 Task: Find a guest house in Tianpeng, China, for 2 guests from 8th to 16th June, with 1 bedroom, 1 bed, 1 bathroom, and a price range of ₹820 to ₹3800.
Action: Mouse moved to (367, 79)
Screenshot: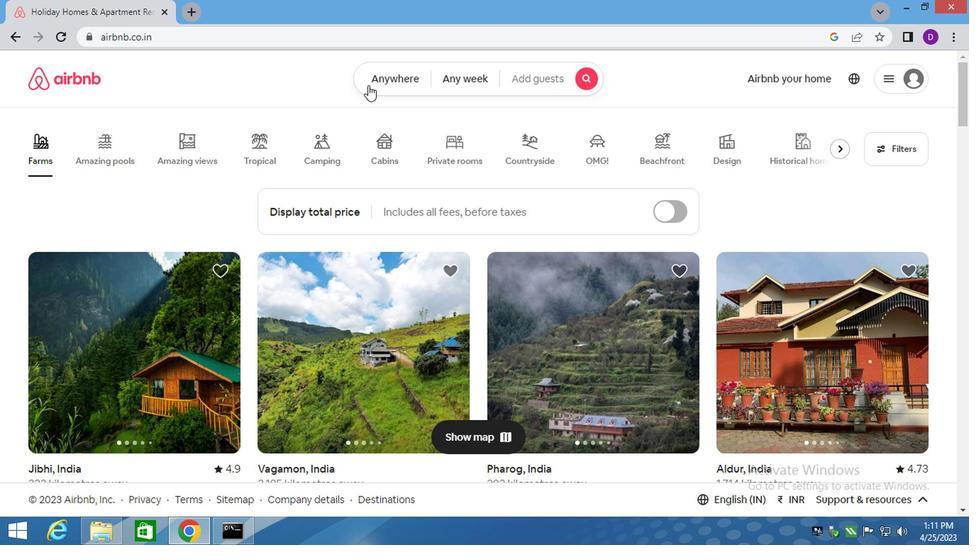 
Action: Mouse pressed left at (367, 79)
Screenshot: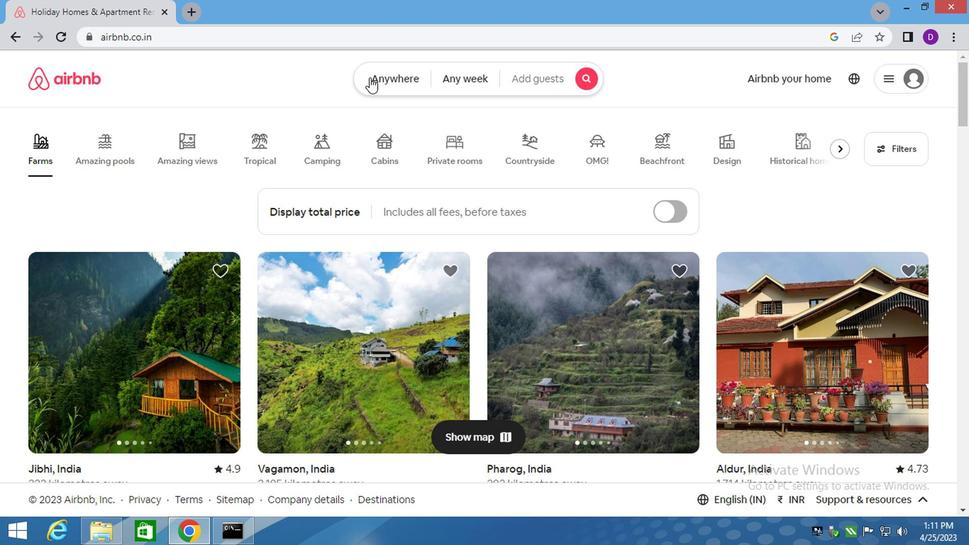 
Action: Mouse moved to (221, 137)
Screenshot: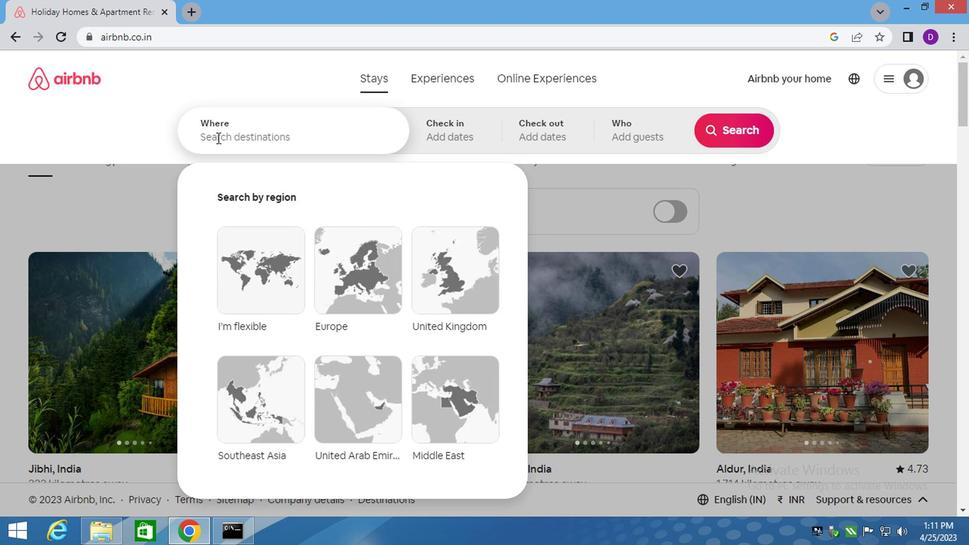 
Action: Mouse pressed left at (221, 137)
Screenshot: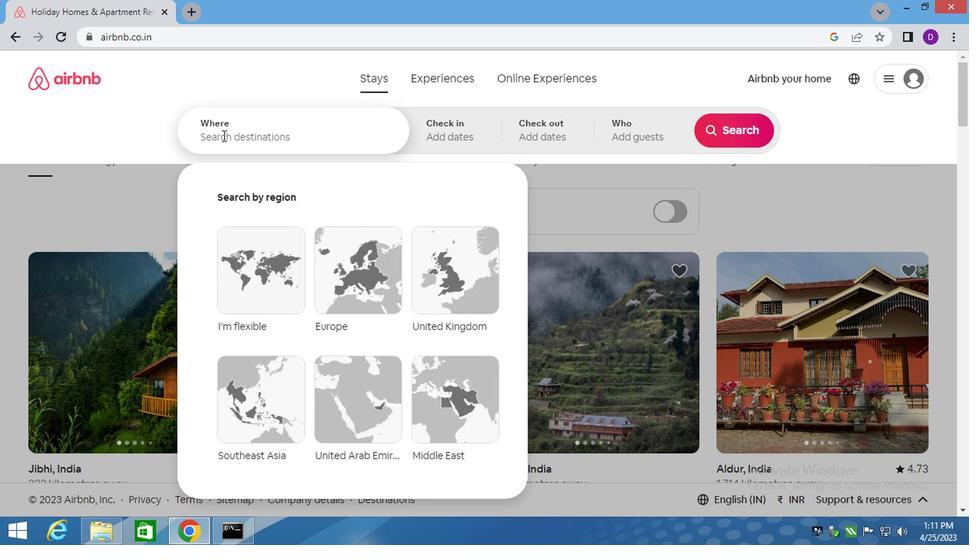 
Action: Mouse moved to (221, 137)
Screenshot: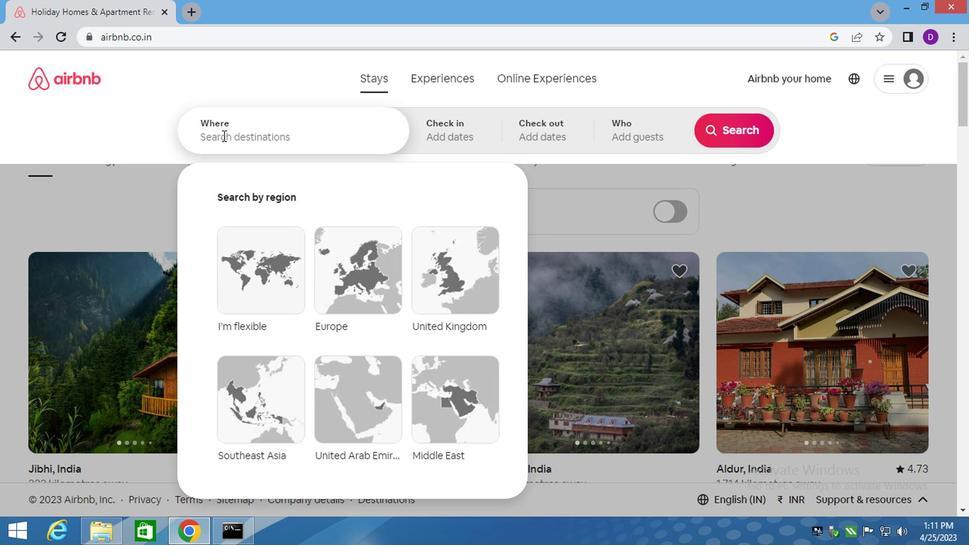 
Action: Key pressed <Key.shift>TIANPENG,<Key.space><Key.shift><Key.shift>CHINA<Key.enter>
Screenshot: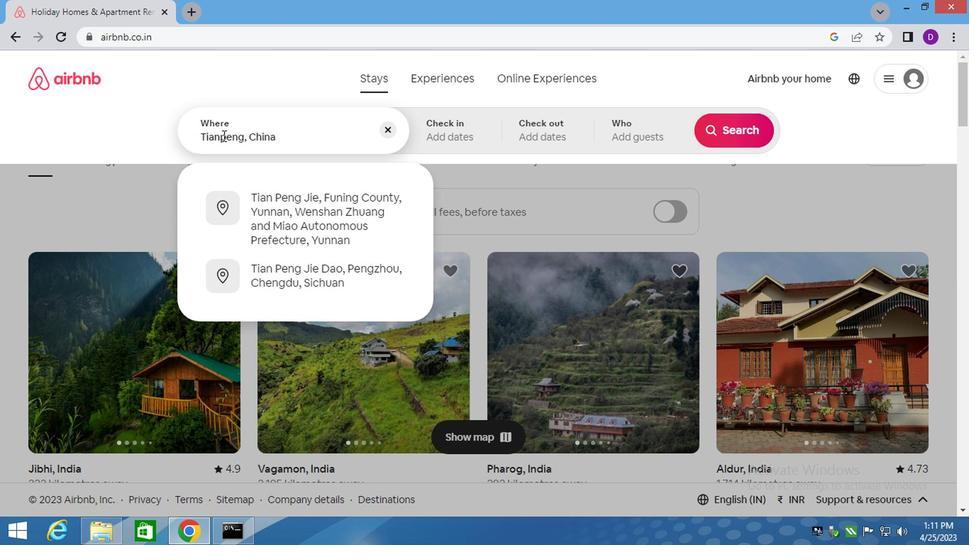
Action: Mouse moved to (716, 247)
Screenshot: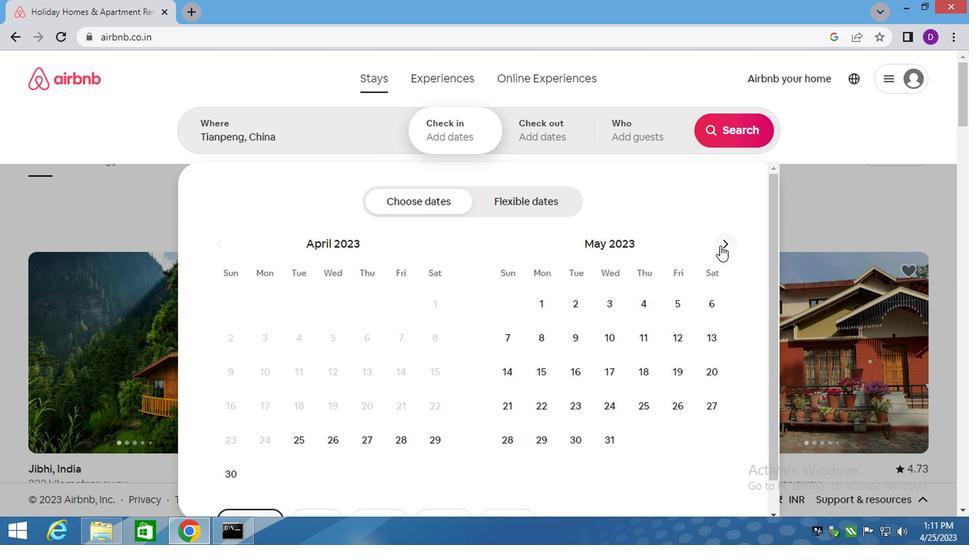 
Action: Mouse pressed left at (716, 247)
Screenshot: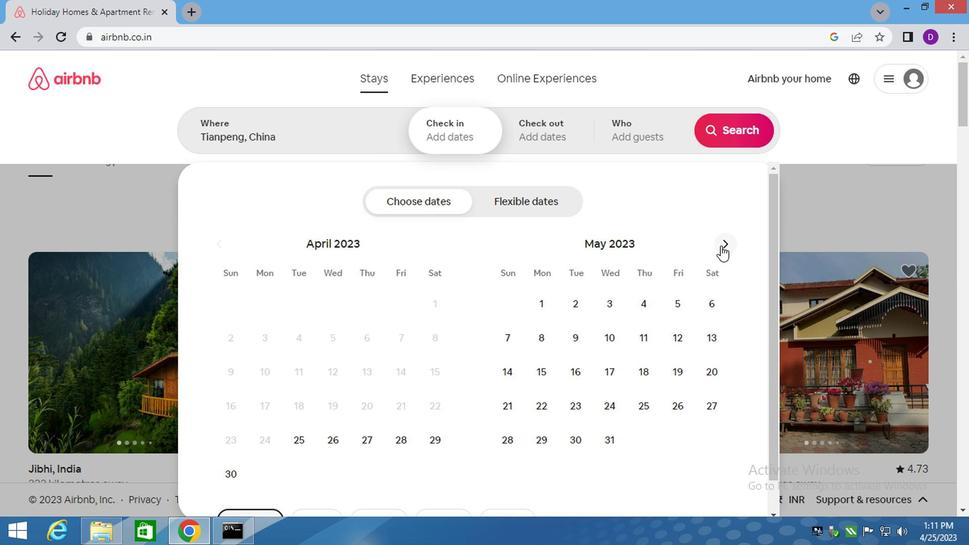 
Action: Mouse moved to (642, 341)
Screenshot: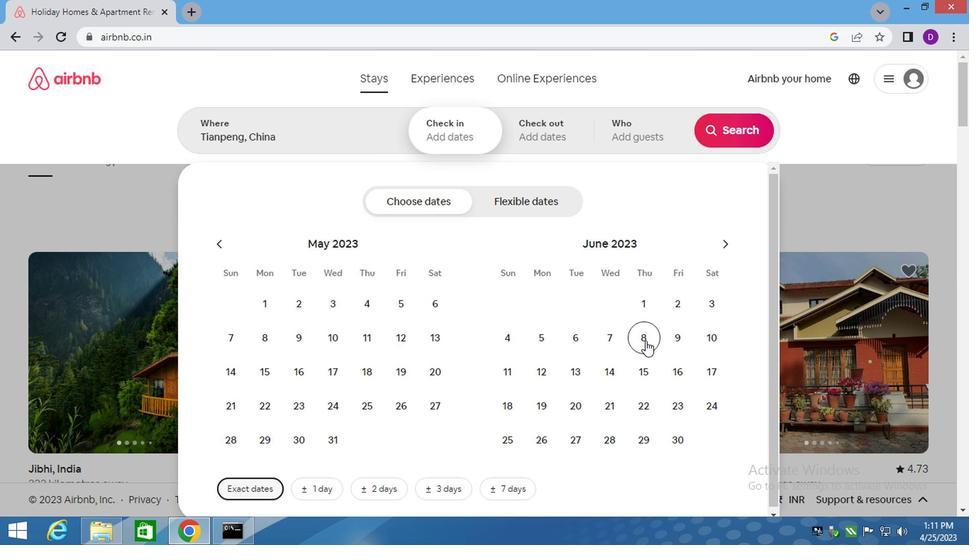 
Action: Mouse pressed left at (642, 341)
Screenshot: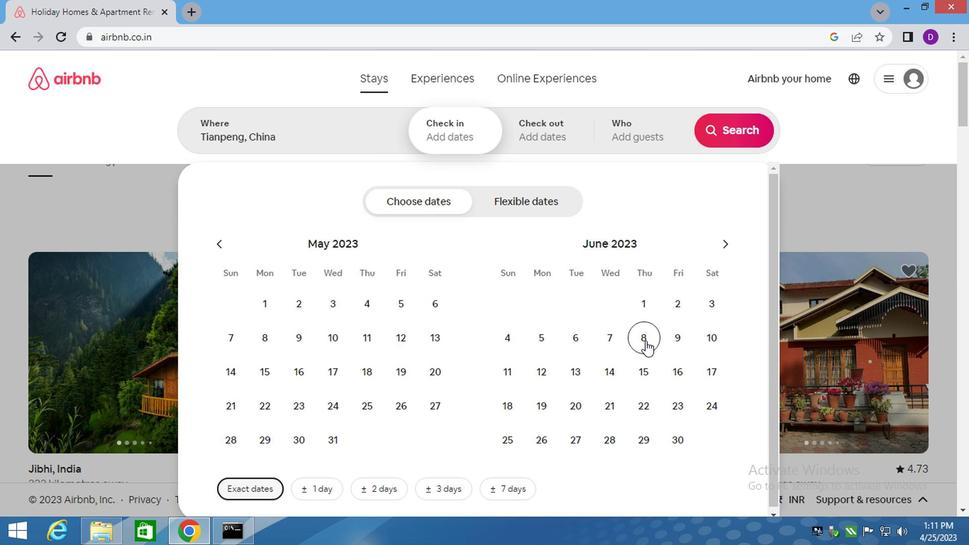 
Action: Mouse moved to (702, 371)
Screenshot: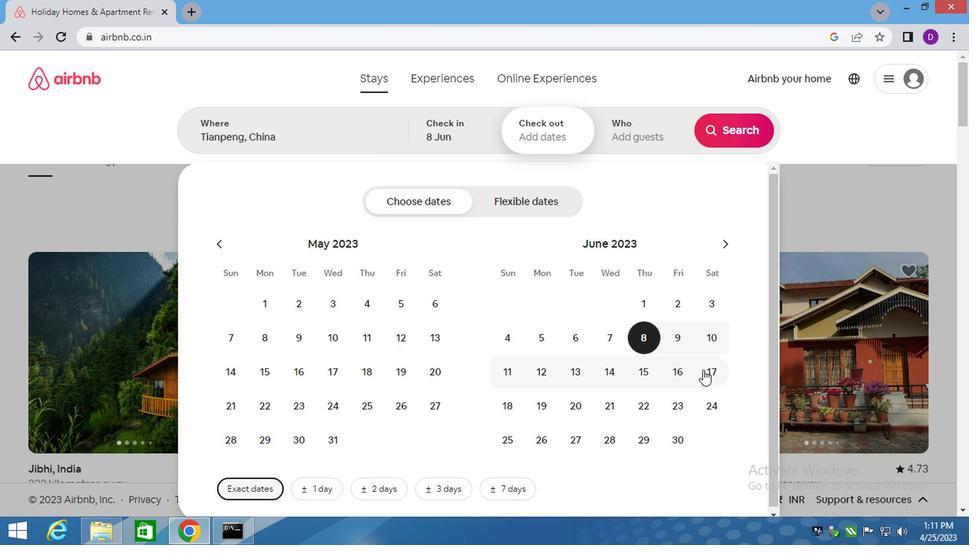 
Action: Mouse pressed left at (702, 371)
Screenshot: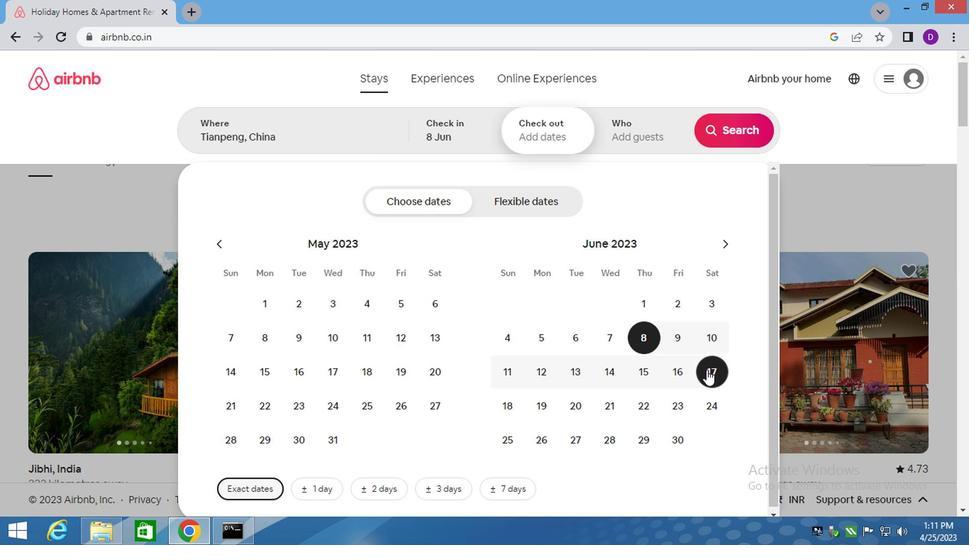 
Action: Mouse moved to (674, 376)
Screenshot: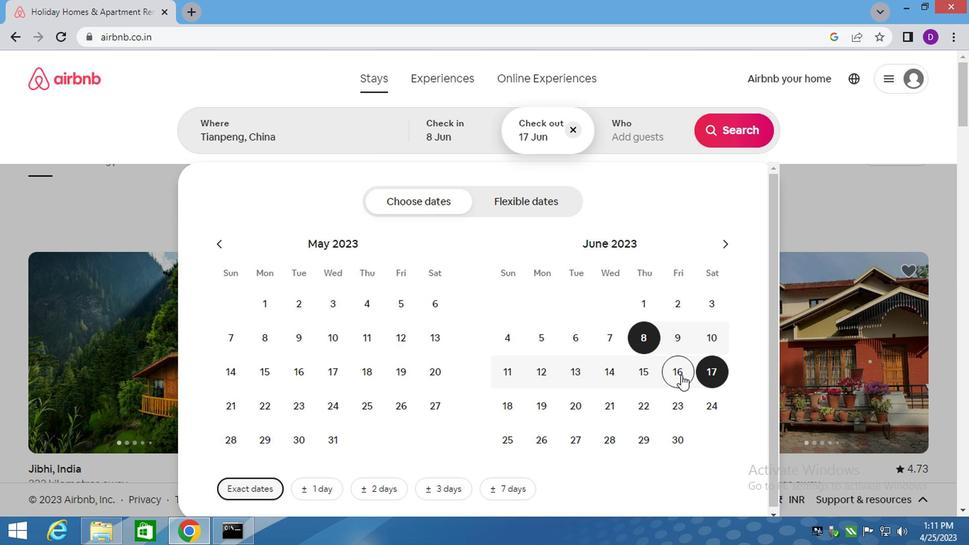 
Action: Mouse pressed left at (674, 376)
Screenshot: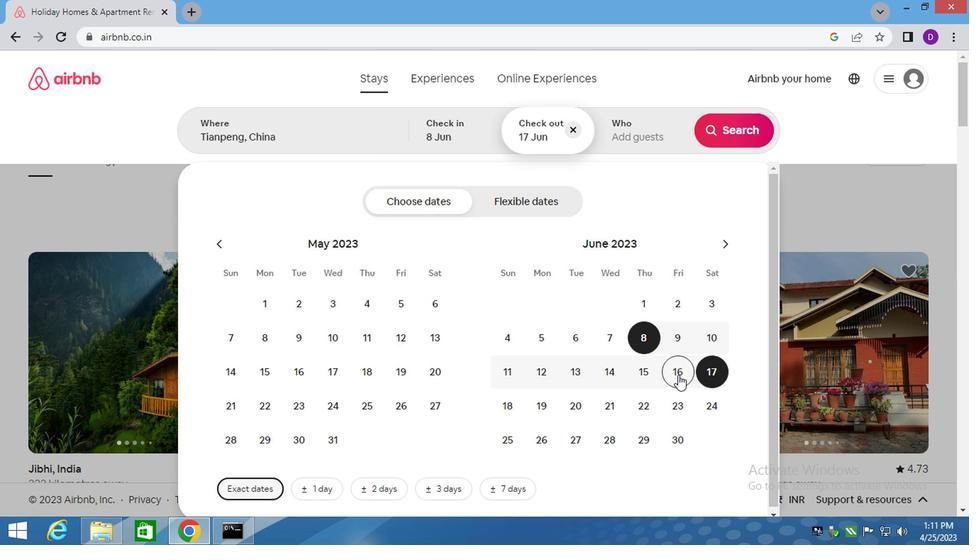 
Action: Mouse moved to (630, 135)
Screenshot: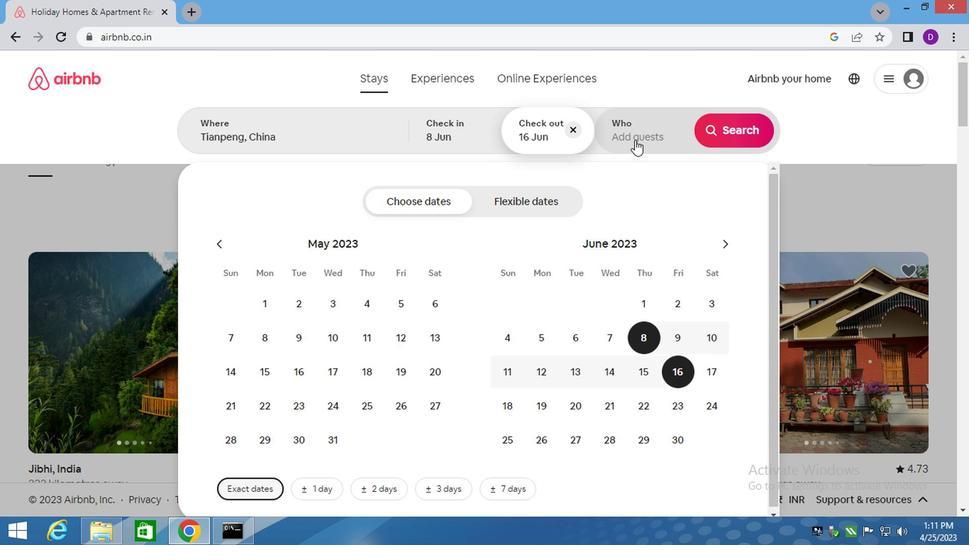 
Action: Mouse pressed left at (630, 135)
Screenshot: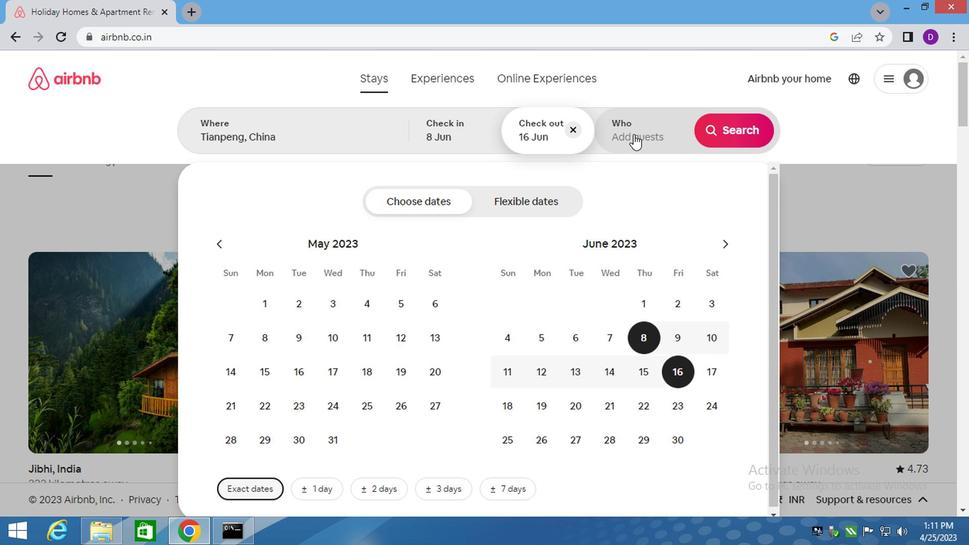
Action: Mouse moved to (735, 205)
Screenshot: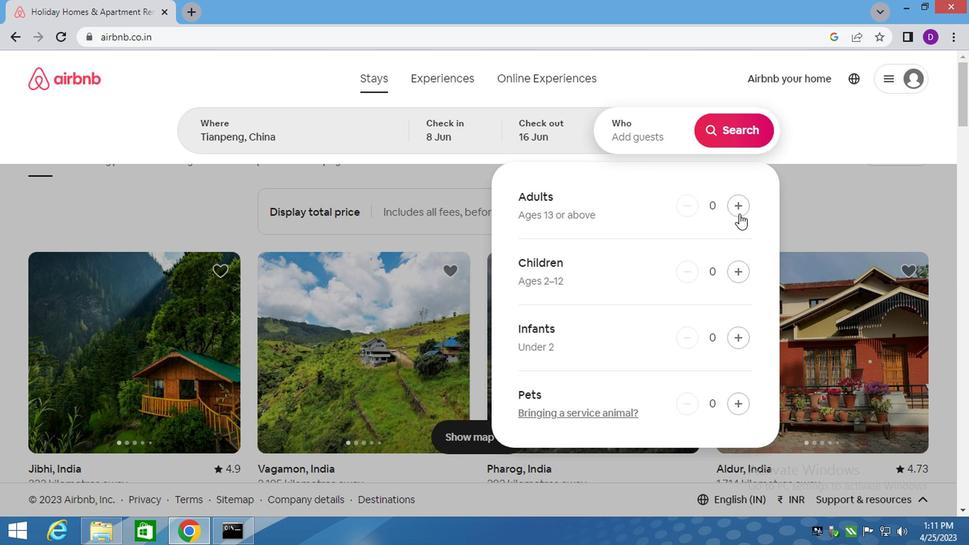 
Action: Mouse pressed left at (735, 205)
Screenshot: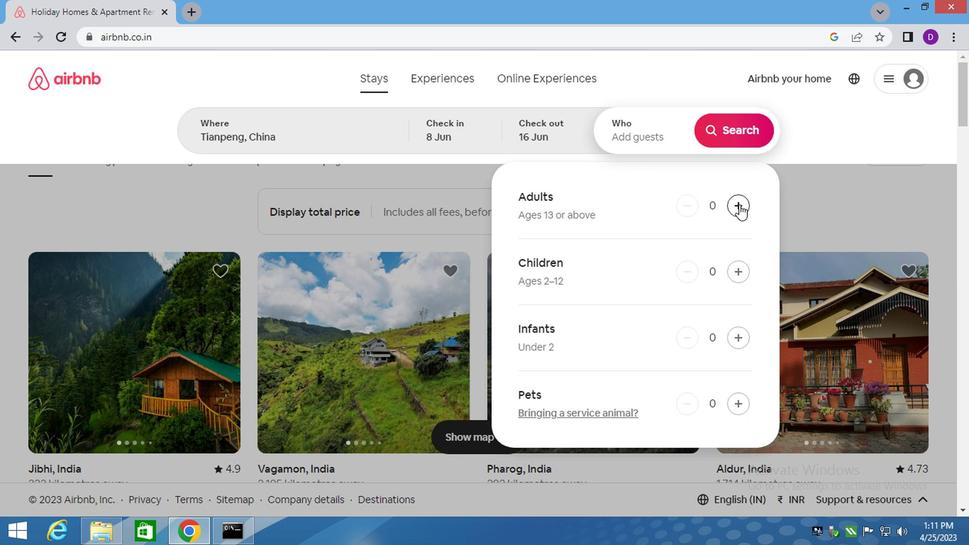 
Action: Mouse moved to (736, 205)
Screenshot: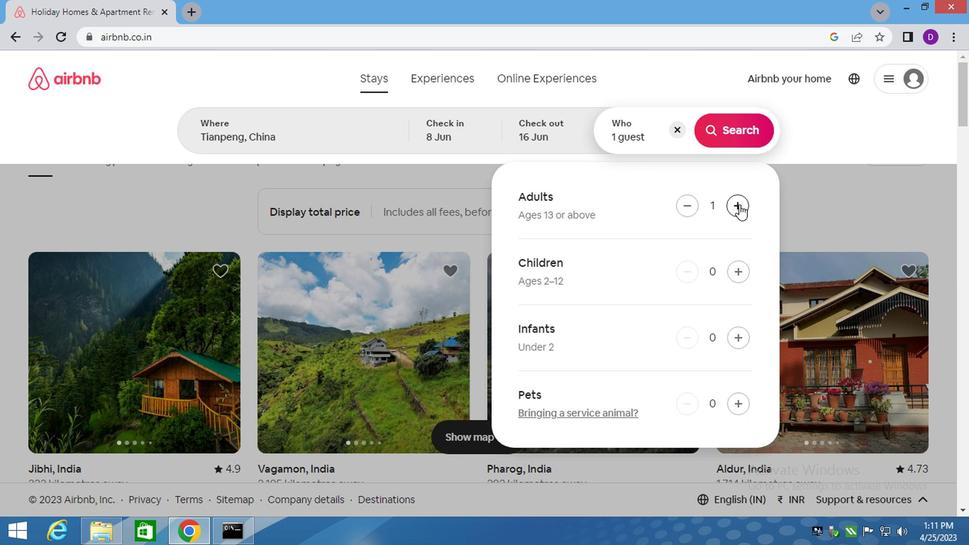 
Action: Mouse pressed left at (736, 205)
Screenshot: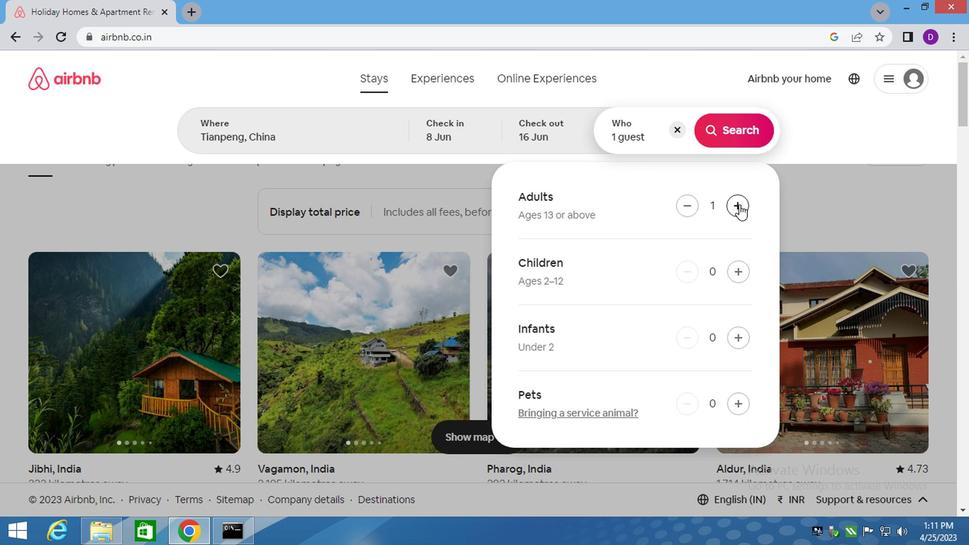 
Action: Mouse moved to (732, 126)
Screenshot: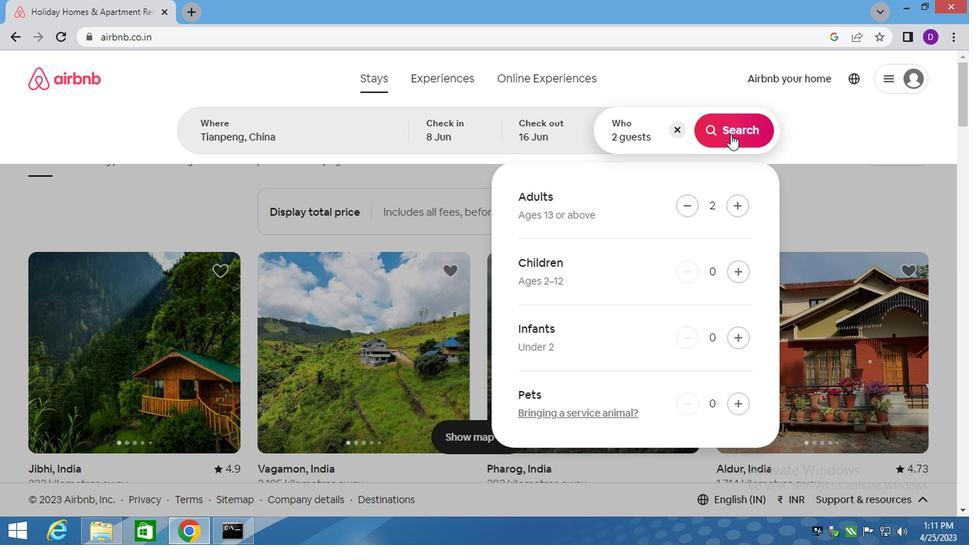 
Action: Mouse pressed left at (732, 126)
Screenshot: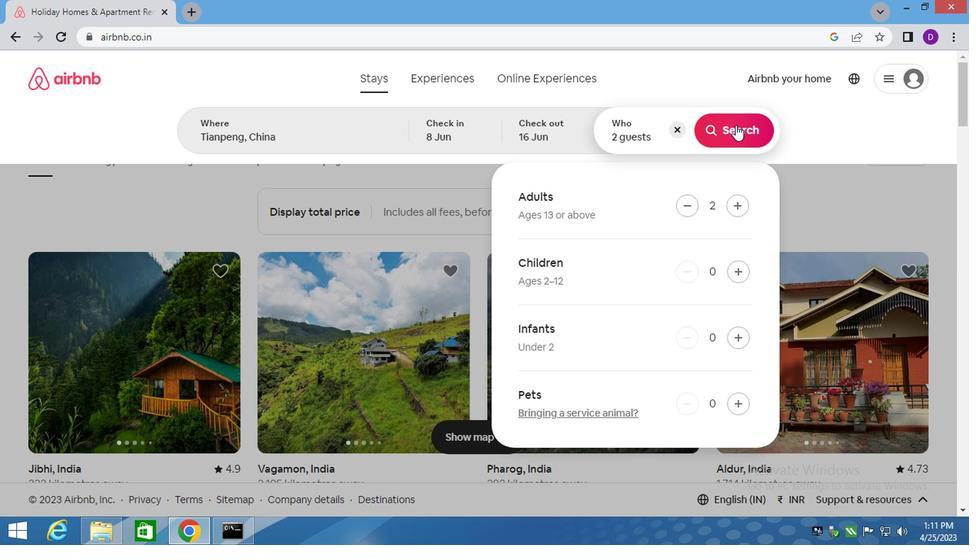
Action: Mouse moved to (880, 138)
Screenshot: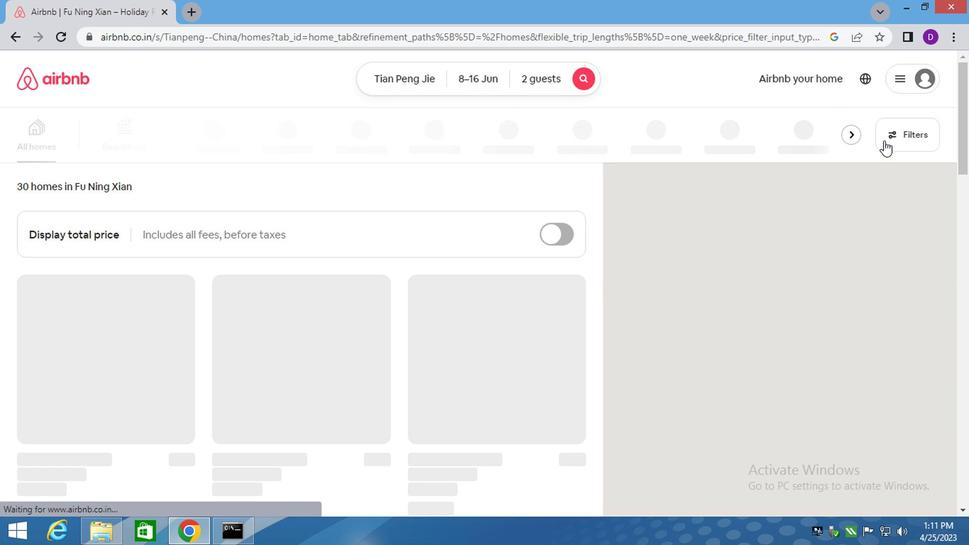 
Action: Mouse pressed left at (880, 138)
Screenshot: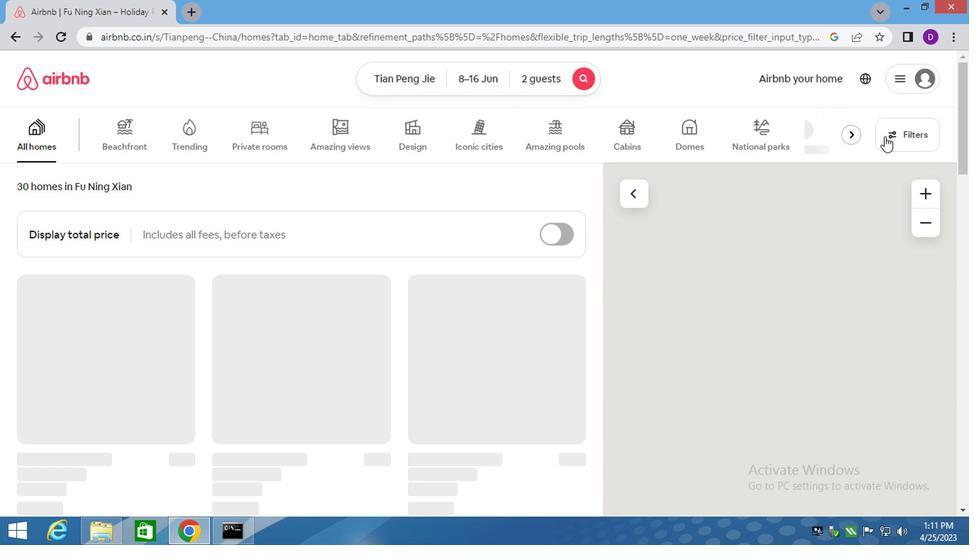 
Action: Mouse moved to (292, 320)
Screenshot: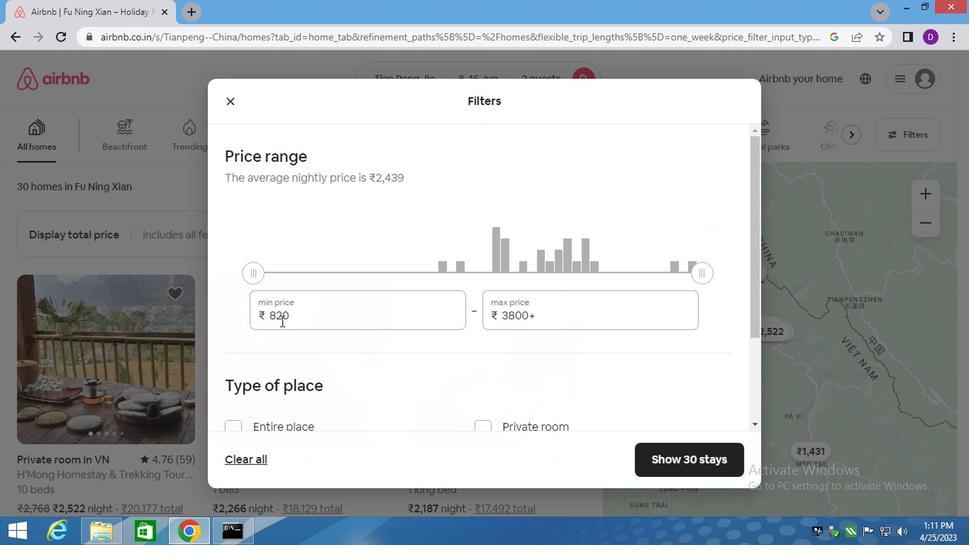 
Action: Mouse pressed left at (292, 320)
Screenshot: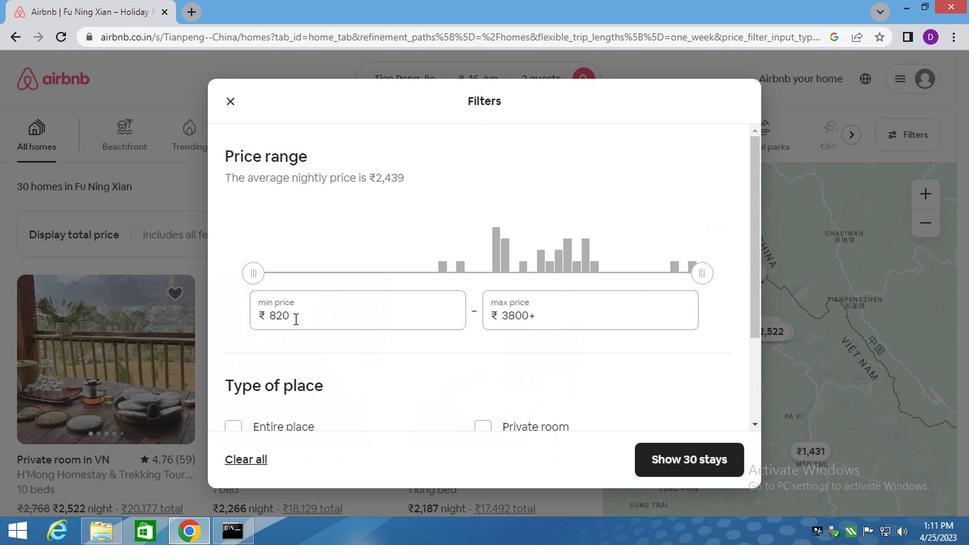 
Action: Mouse pressed left at (292, 320)
Screenshot: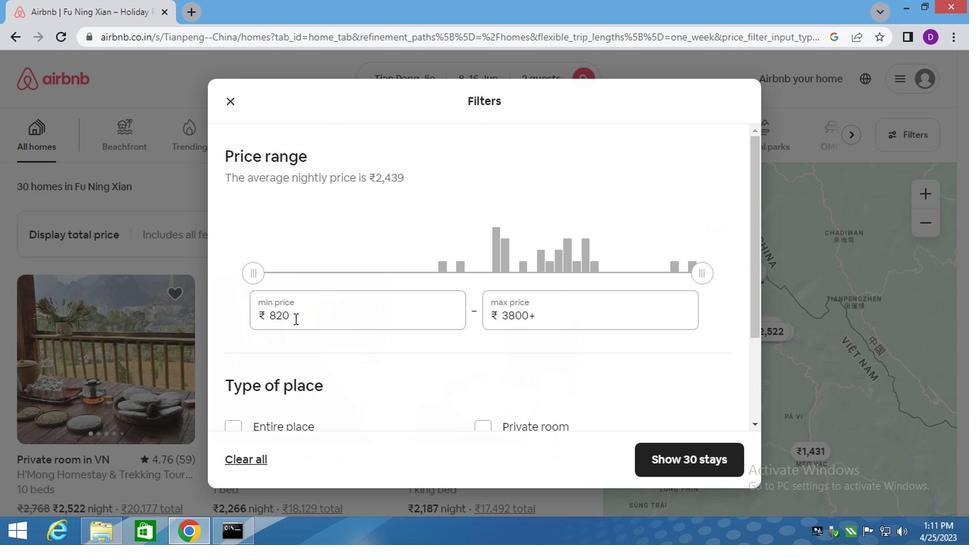 
Action: Mouse pressed left at (292, 320)
Screenshot: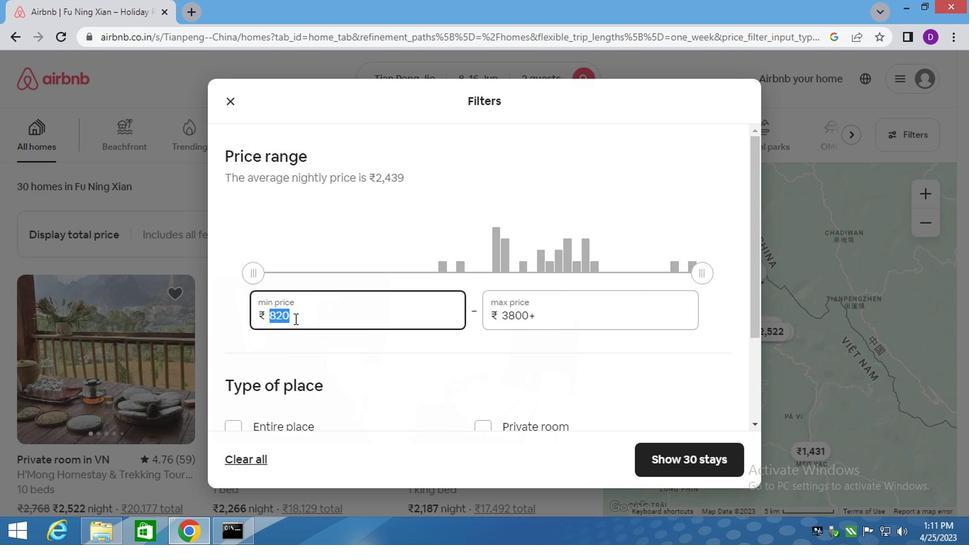 
Action: Mouse moved to (208, 298)
Screenshot: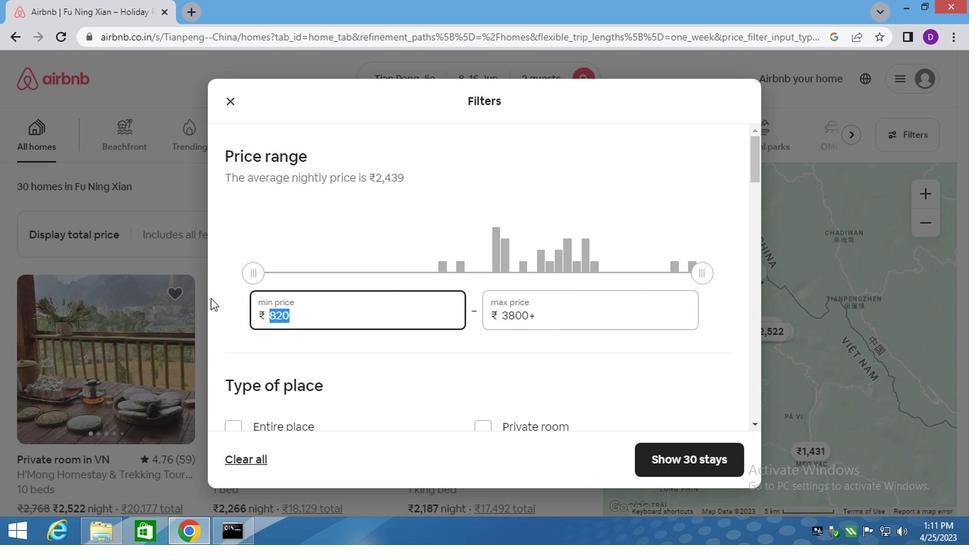 
Action: Key pressed 1000
Screenshot: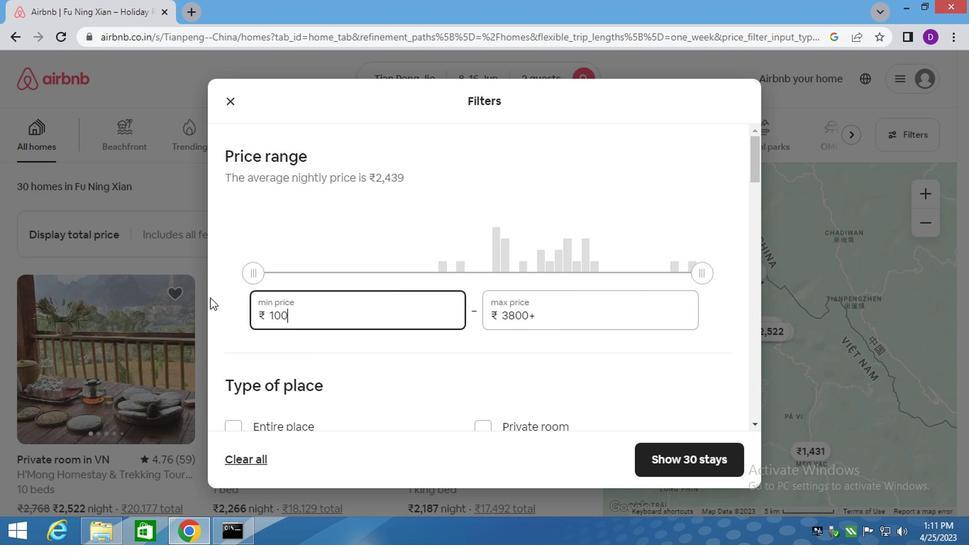 
Action: Mouse moved to (202, 297)
Screenshot: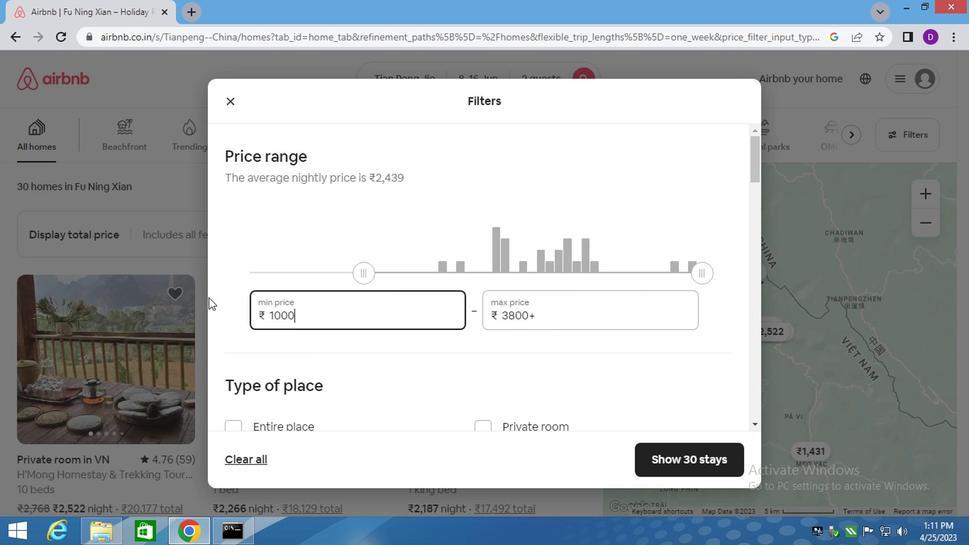 
Action: Key pressed 0<Key.tab>15000
Screenshot: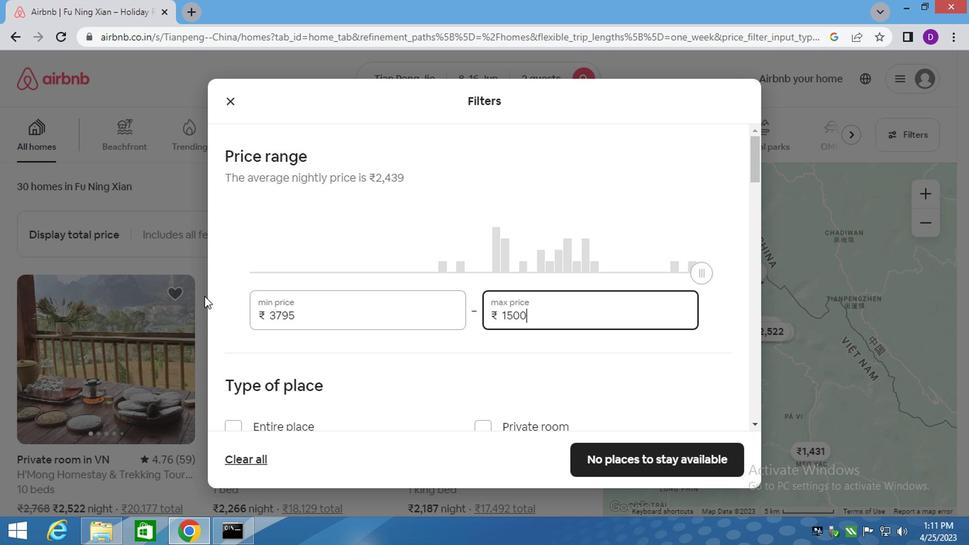 
Action: Mouse moved to (213, 313)
Screenshot: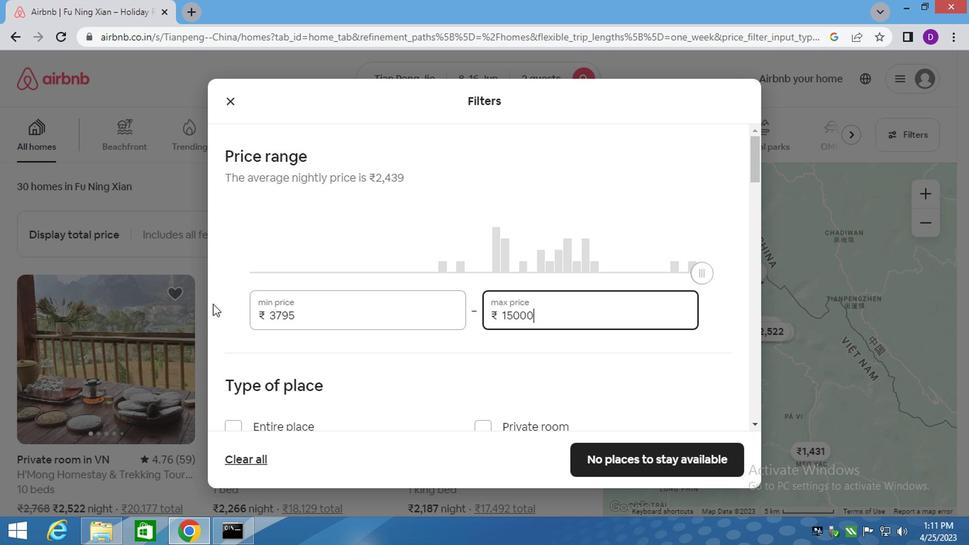 
Action: Mouse scrolled (213, 311) with delta (0, -1)
Screenshot: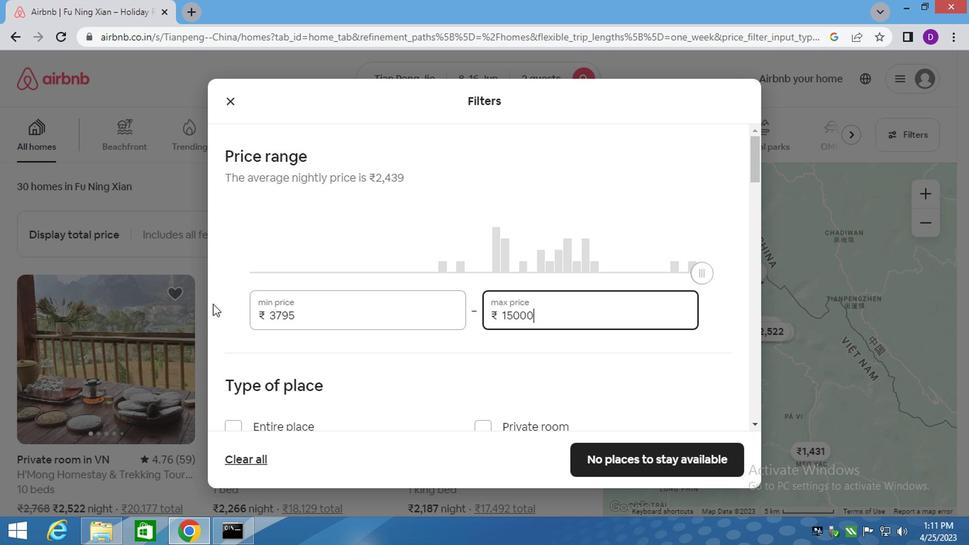 
Action: Mouse moved to (209, 320)
Screenshot: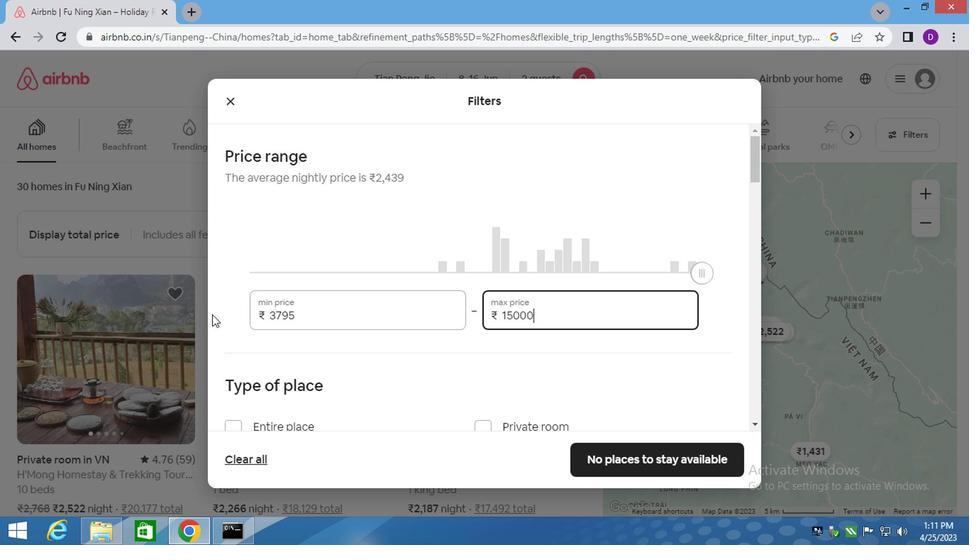 
Action: Mouse scrolled (209, 320) with delta (0, 0)
Screenshot: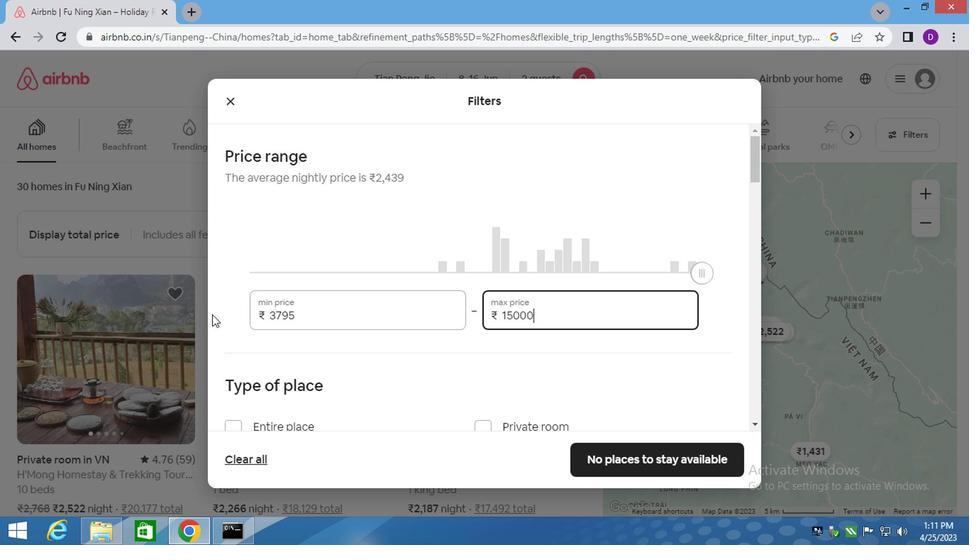 
Action: Mouse moved to (230, 293)
Screenshot: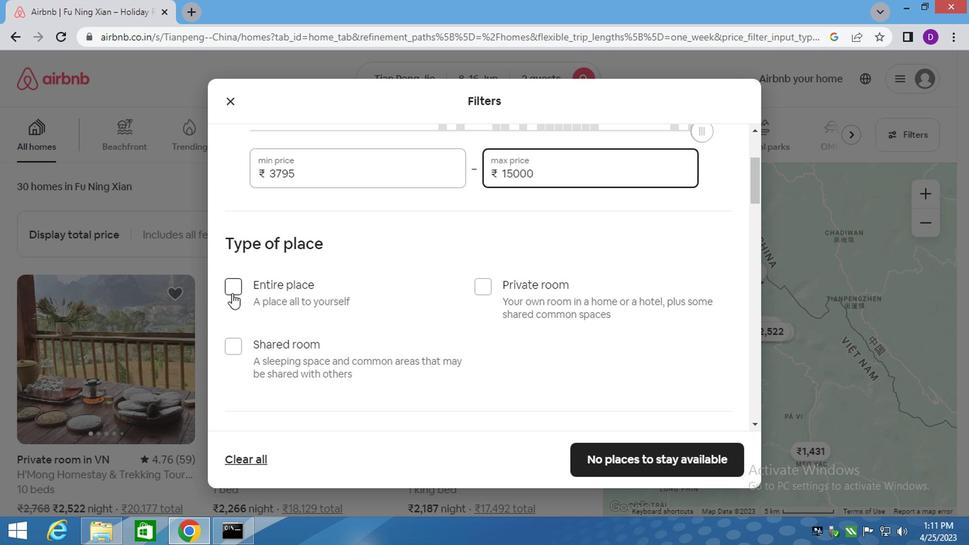 
Action: Mouse pressed left at (230, 293)
Screenshot: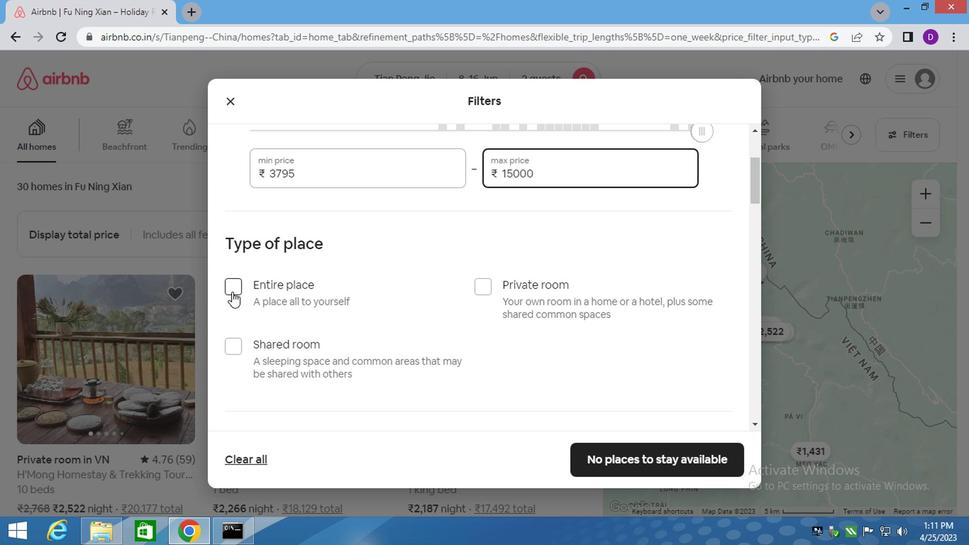 
Action: Mouse moved to (250, 303)
Screenshot: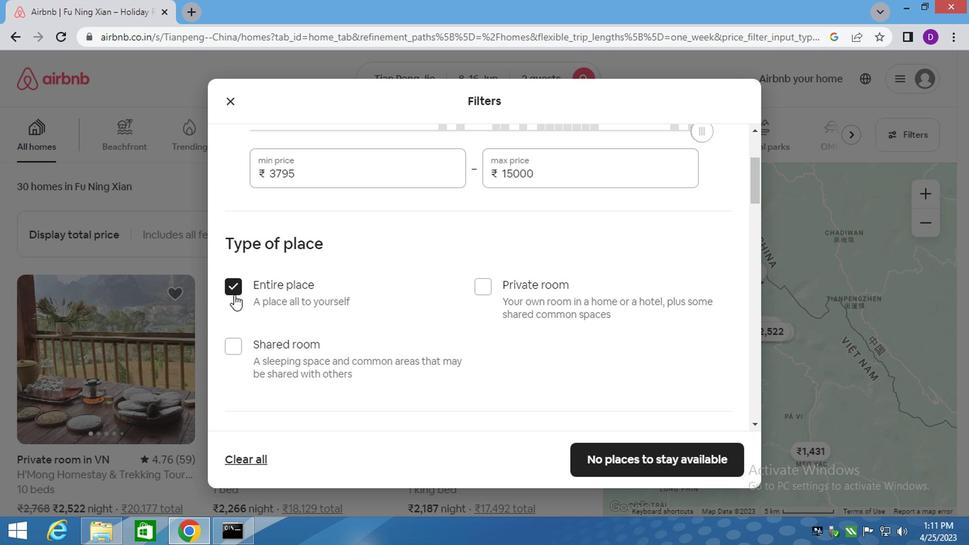 
Action: Mouse scrolled (250, 302) with delta (0, -1)
Screenshot: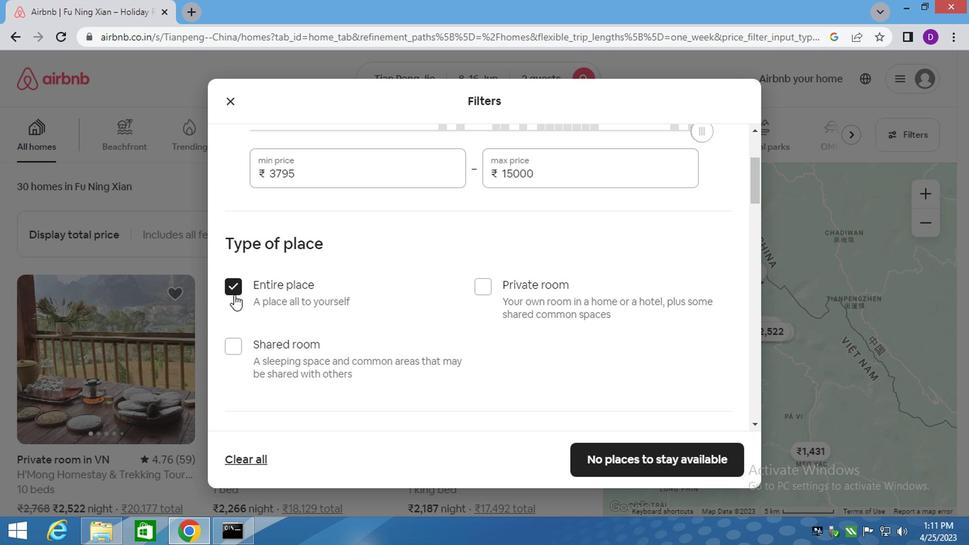 
Action: Mouse moved to (257, 307)
Screenshot: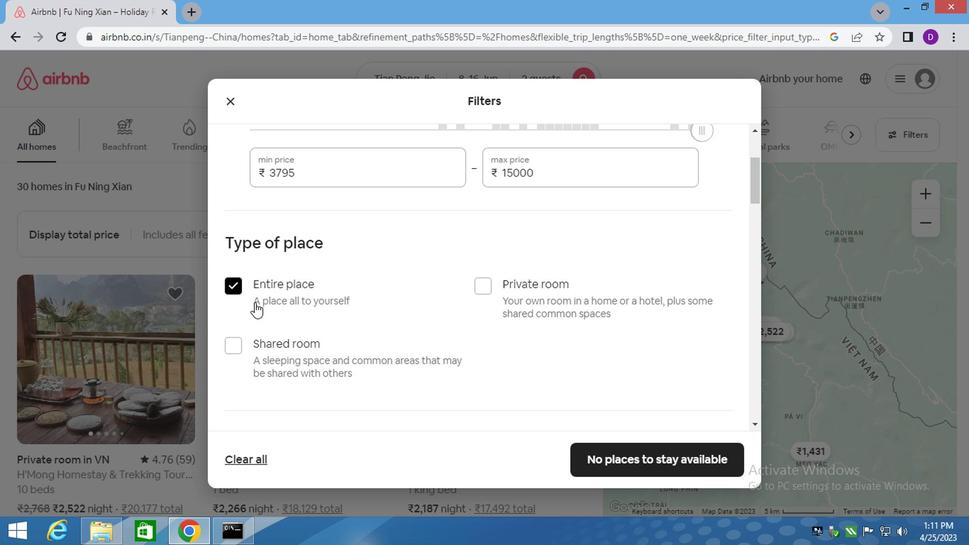 
Action: Mouse scrolled (257, 306) with delta (0, -1)
Screenshot: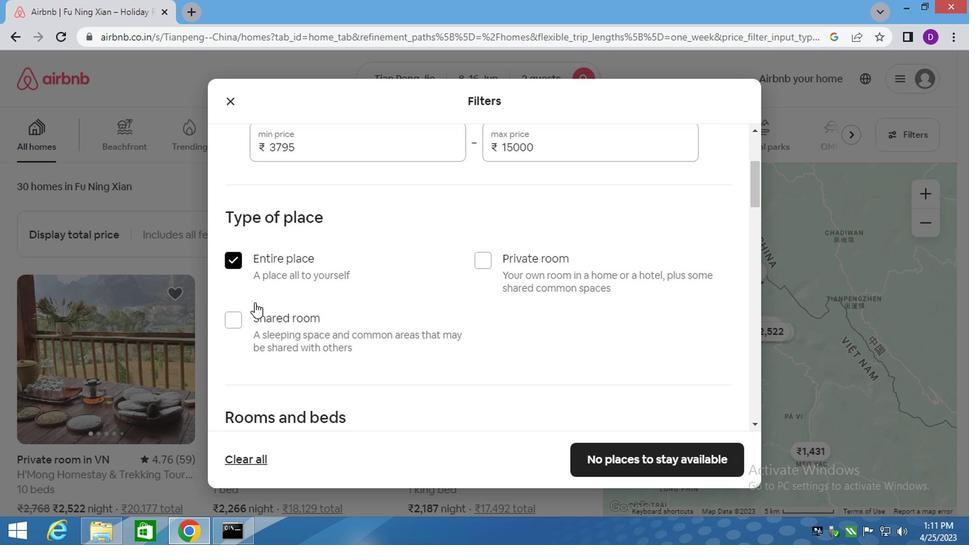 
Action: Mouse moved to (261, 308)
Screenshot: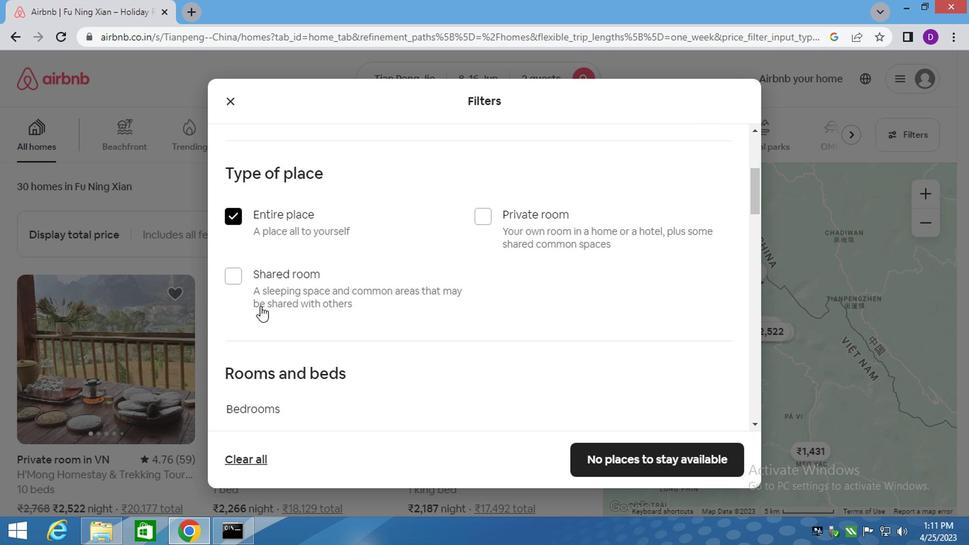 
Action: Mouse scrolled (261, 307) with delta (0, -1)
Screenshot: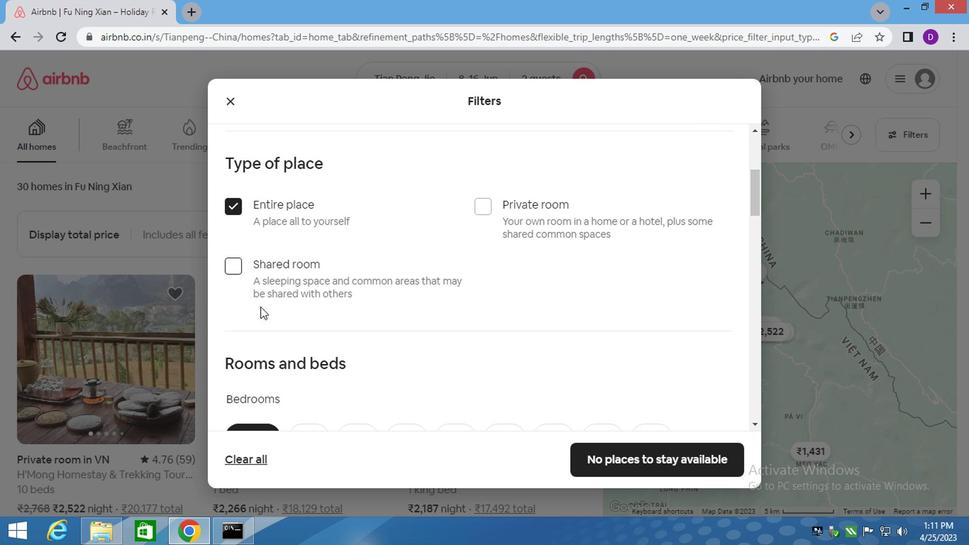 
Action: Mouse moved to (265, 315)
Screenshot: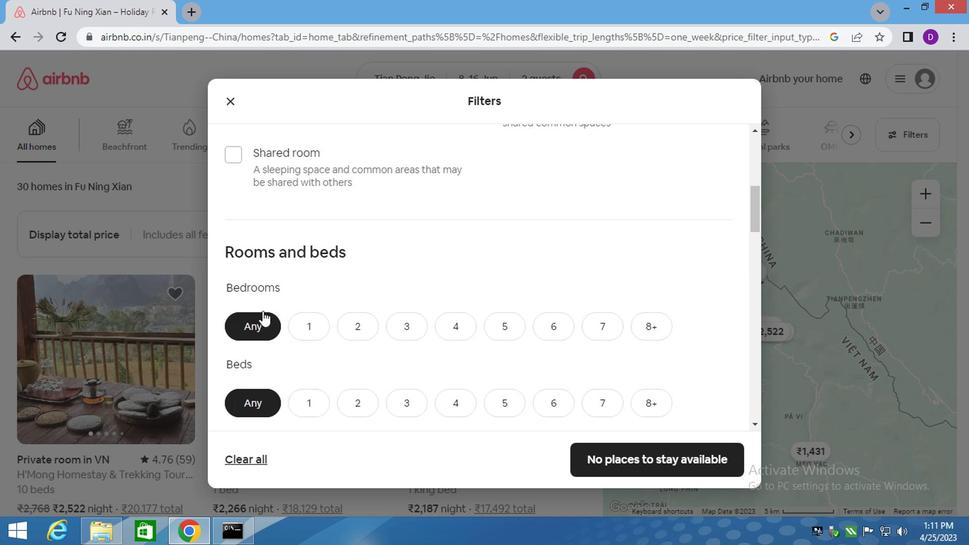 
Action: Mouse scrolled (265, 314) with delta (0, 0)
Screenshot: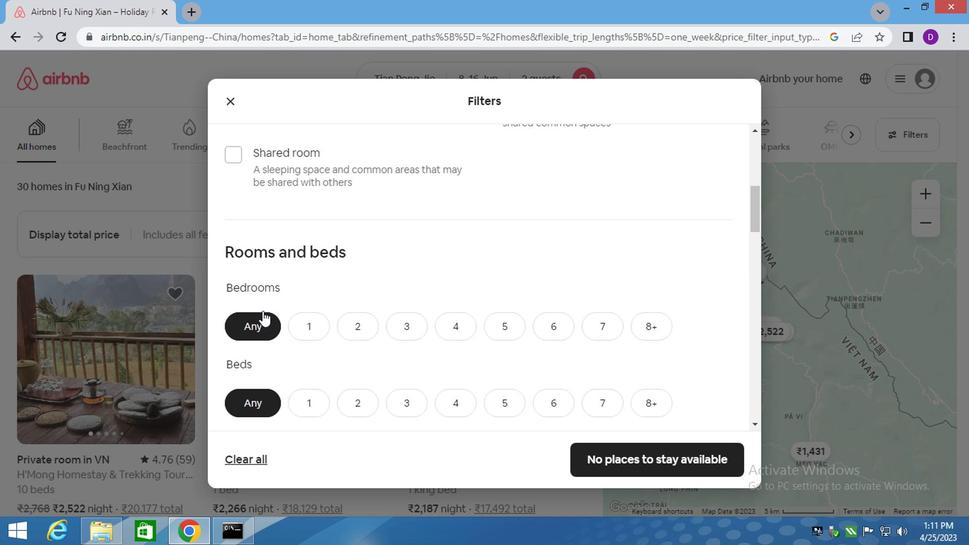 
Action: Mouse moved to (307, 240)
Screenshot: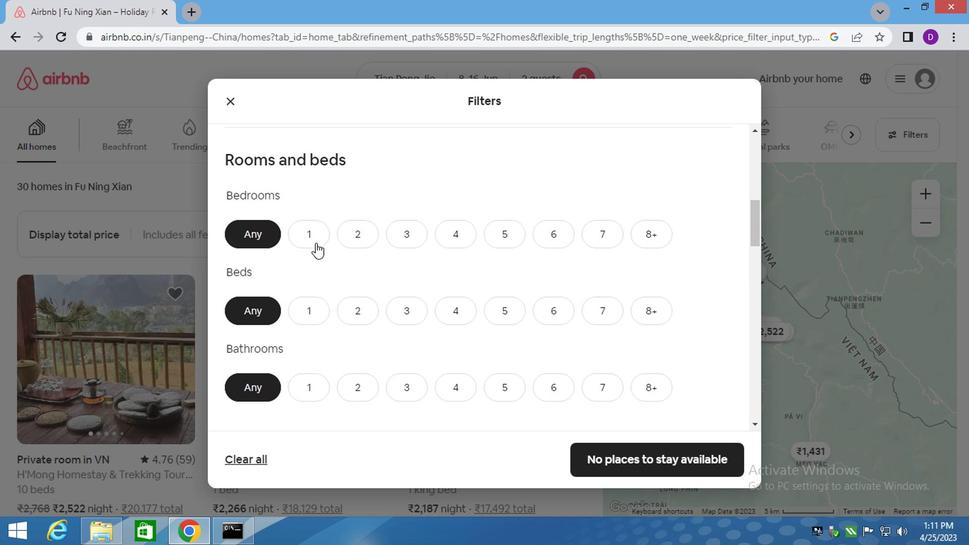
Action: Mouse pressed left at (307, 240)
Screenshot: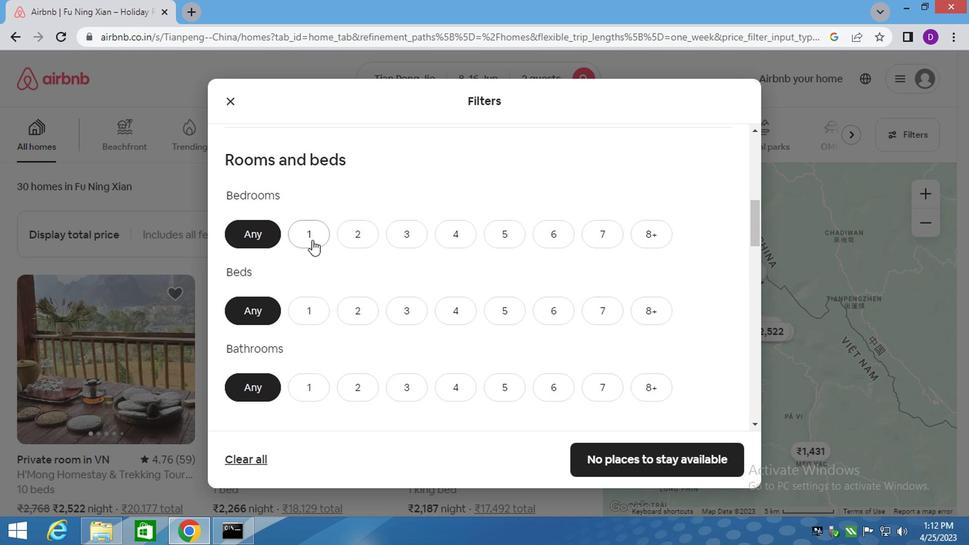 
Action: Mouse moved to (301, 309)
Screenshot: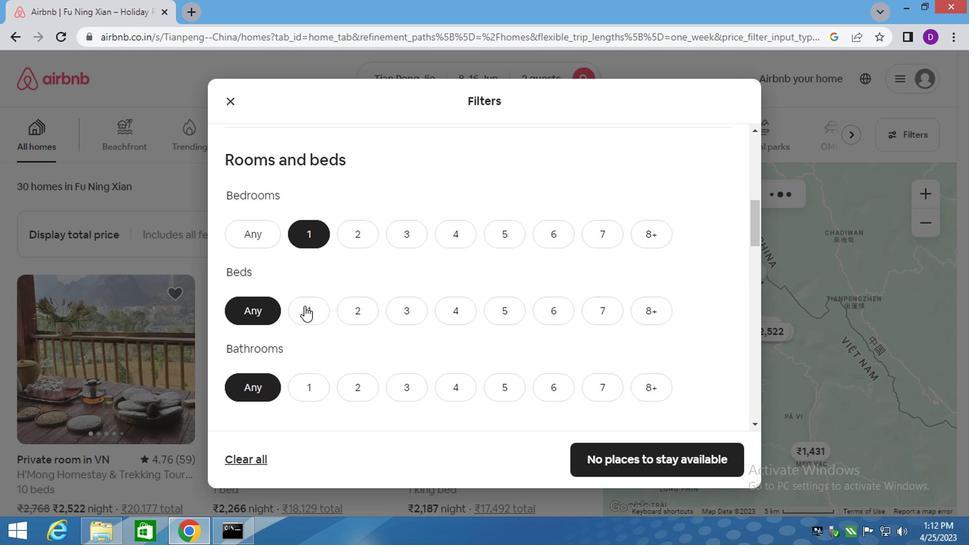 
Action: Mouse pressed left at (301, 309)
Screenshot: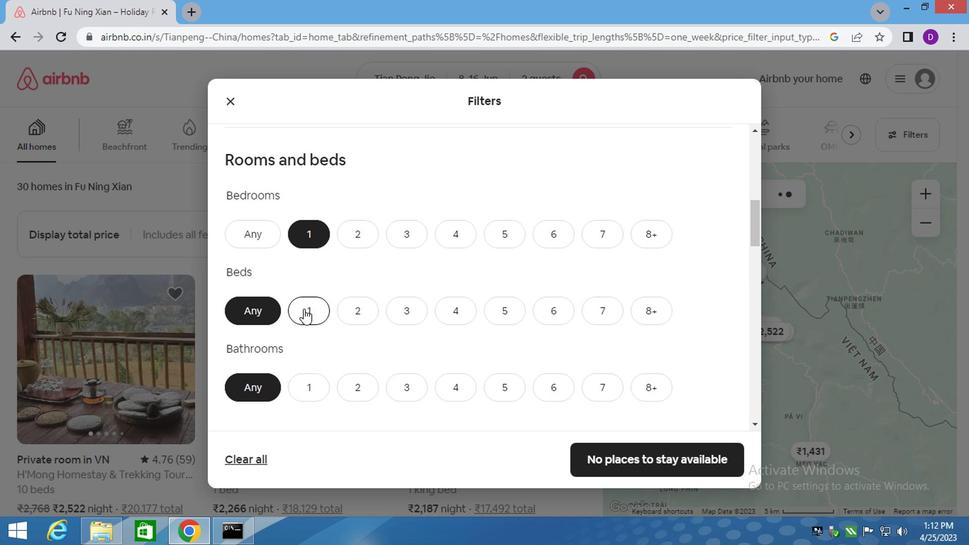 
Action: Mouse moved to (305, 394)
Screenshot: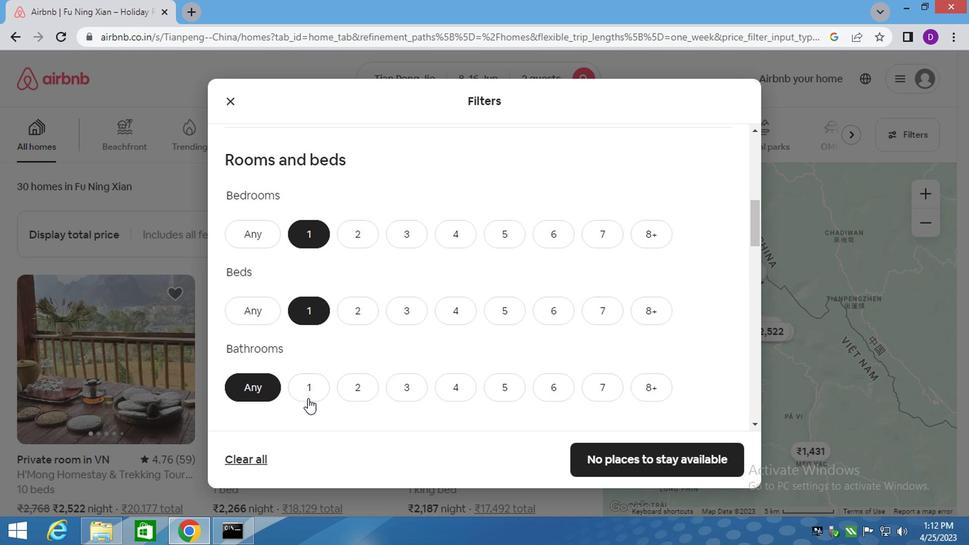
Action: Mouse pressed left at (305, 394)
Screenshot: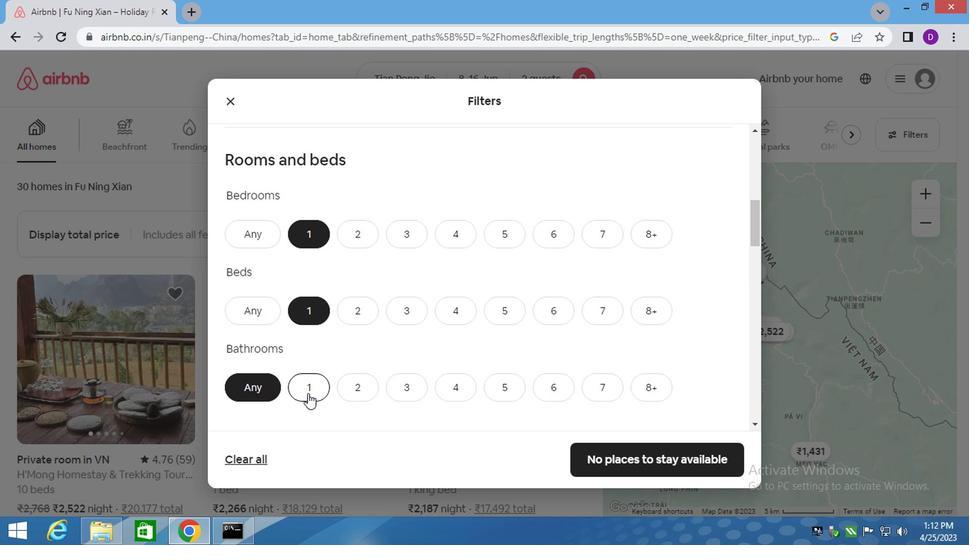 
Action: Mouse moved to (335, 402)
Screenshot: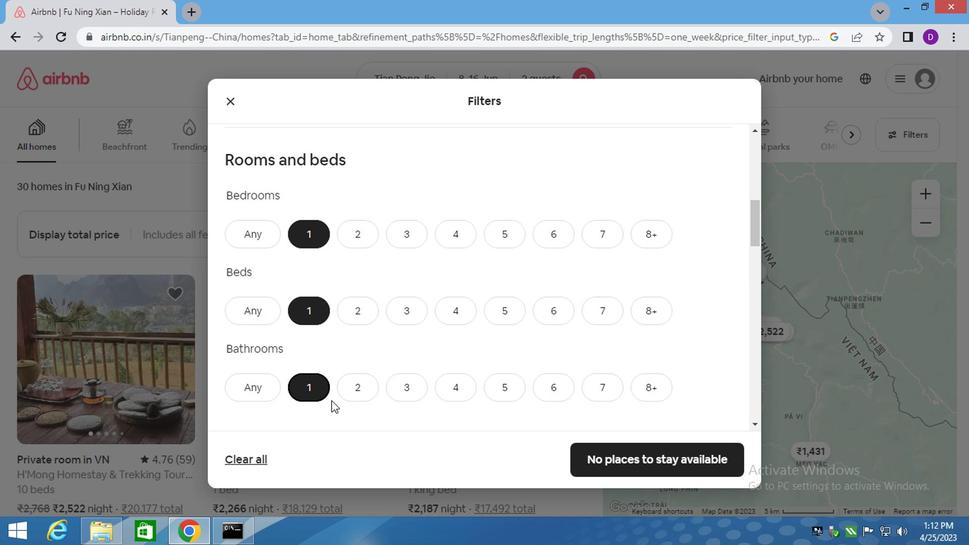 
Action: Mouse scrolled (335, 401) with delta (0, -1)
Screenshot: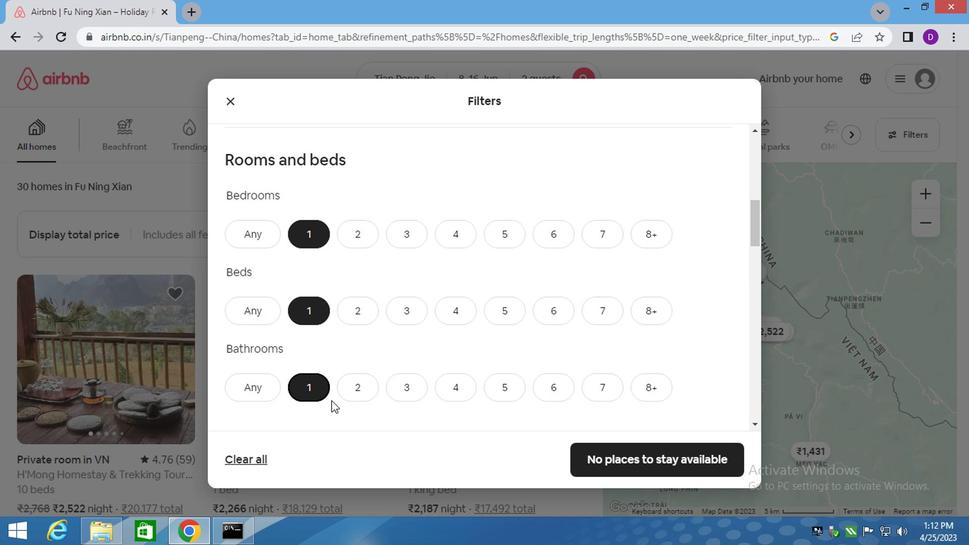 
Action: Mouse moved to (345, 403)
Screenshot: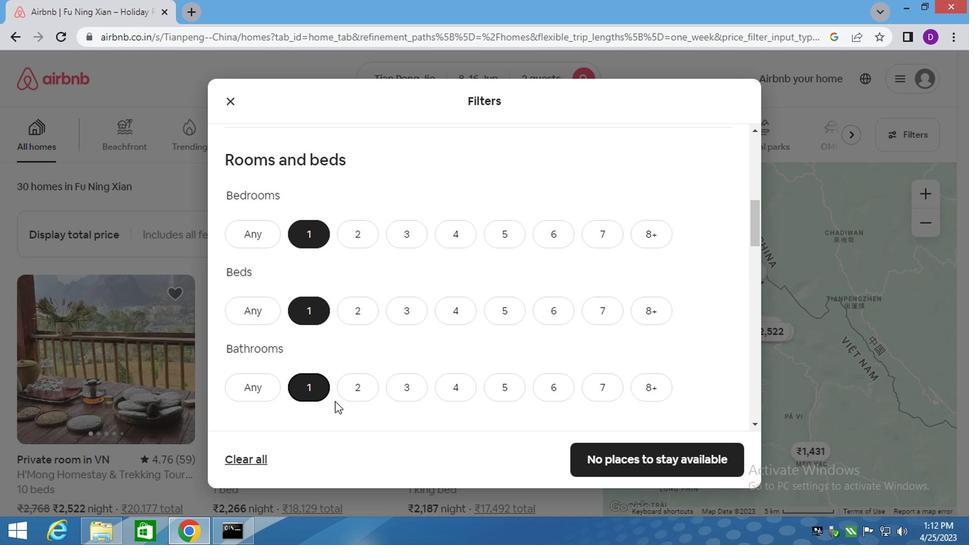 
Action: Mouse scrolled (345, 402) with delta (0, 0)
Screenshot: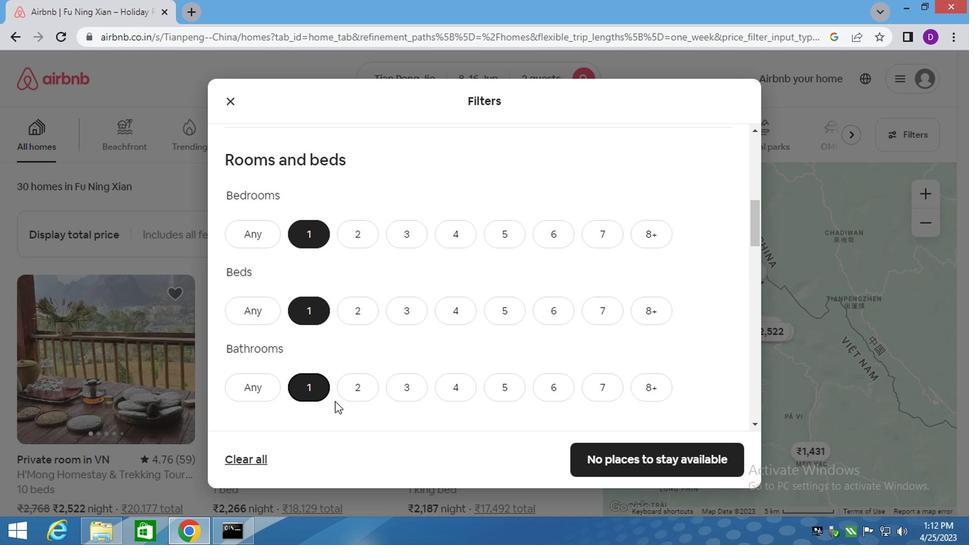 
Action: Mouse moved to (370, 365)
Screenshot: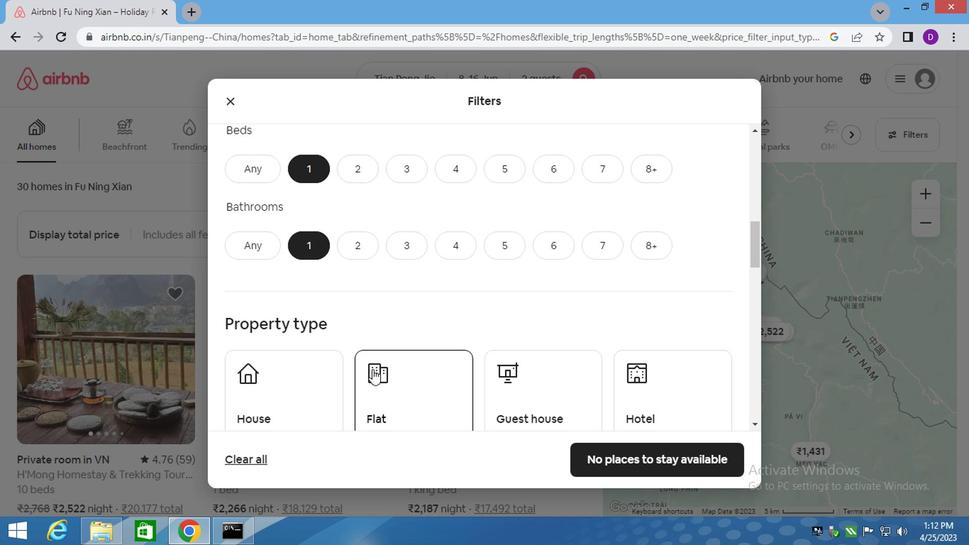 
Action: Mouse scrolled (370, 364) with delta (0, -1)
Screenshot: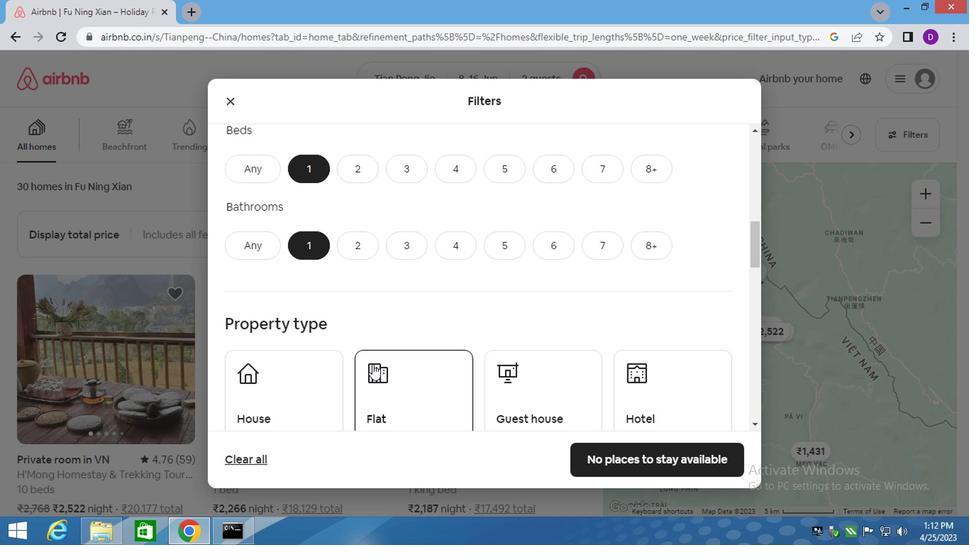 
Action: Mouse moved to (289, 334)
Screenshot: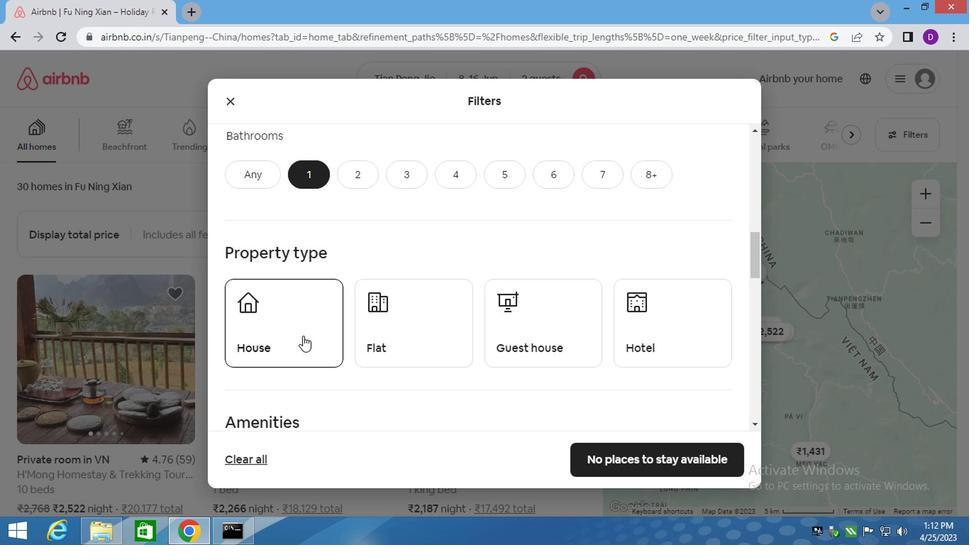 
Action: Mouse pressed left at (289, 334)
Screenshot: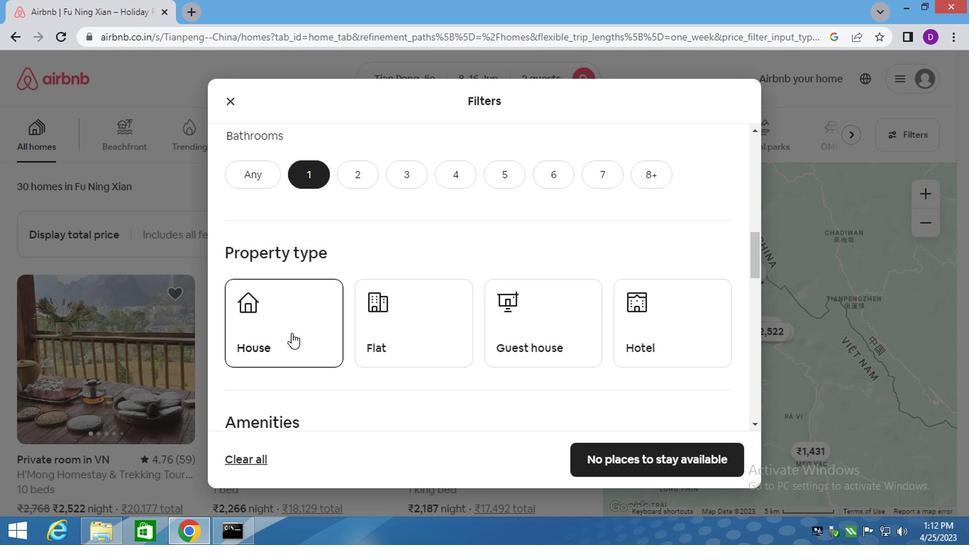 
Action: Mouse moved to (407, 337)
Screenshot: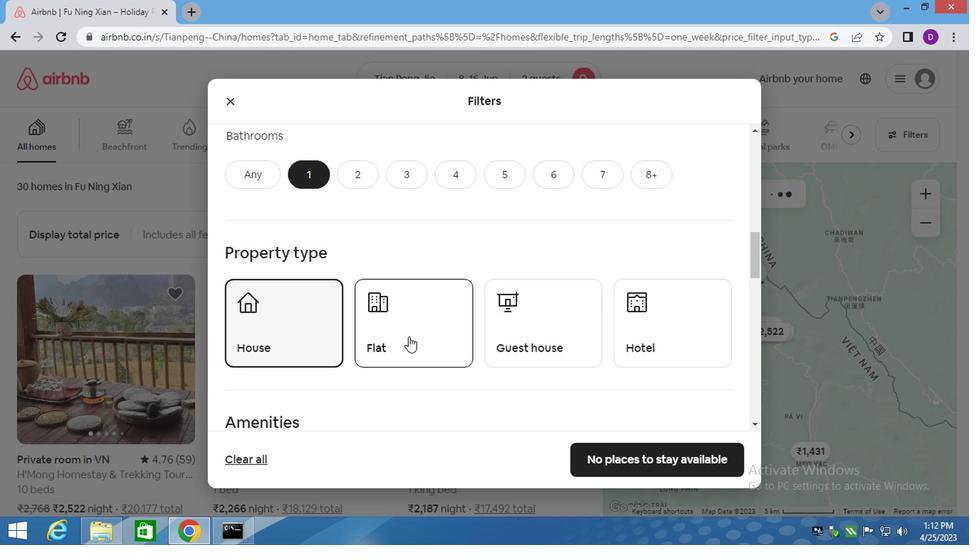 
Action: Mouse pressed left at (407, 337)
Screenshot: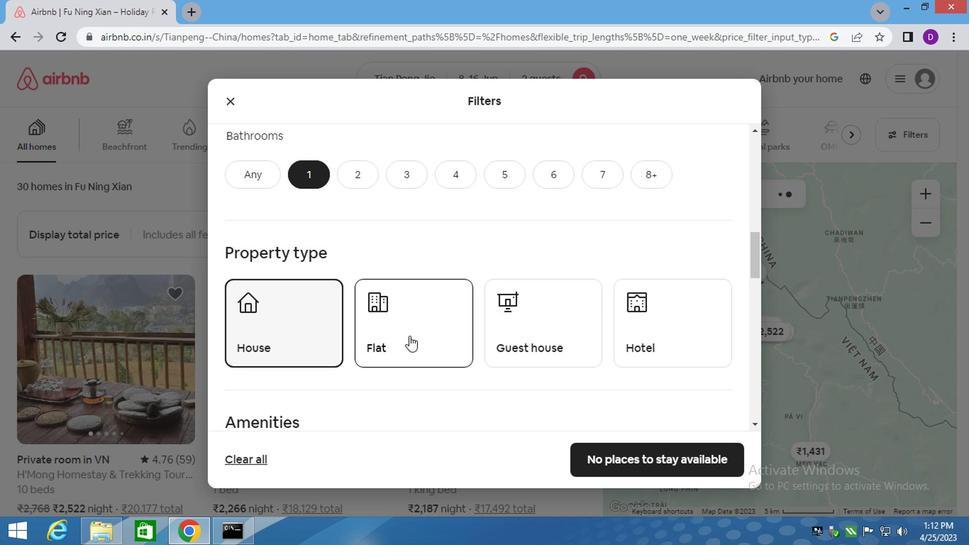 
Action: Mouse moved to (504, 344)
Screenshot: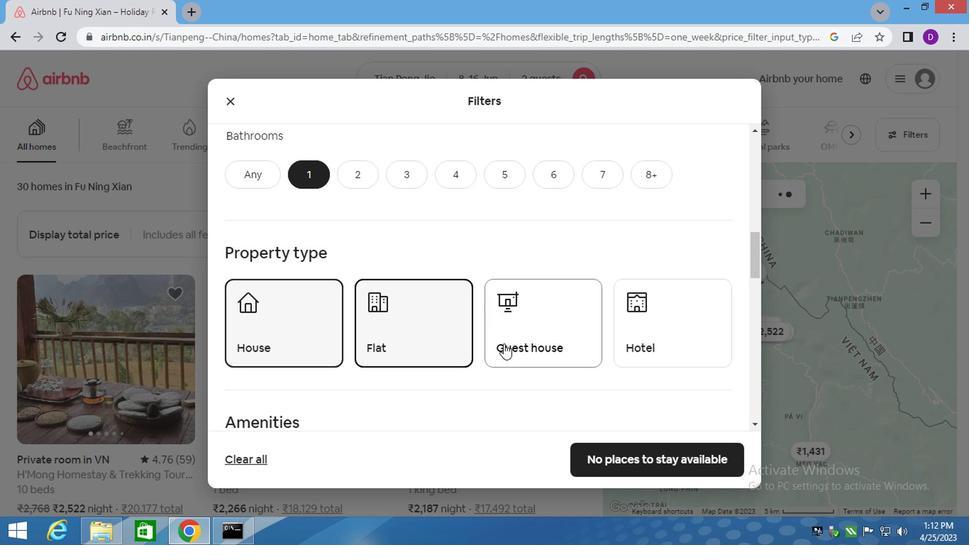 
Action: Mouse pressed left at (504, 344)
Screenshot: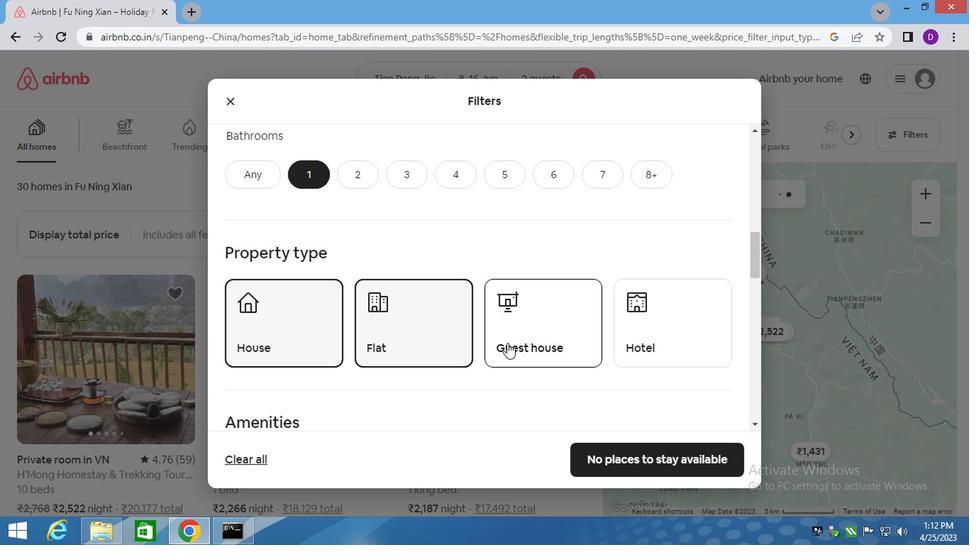 
Action: Mouse moved to (650, 331)
Screenshot: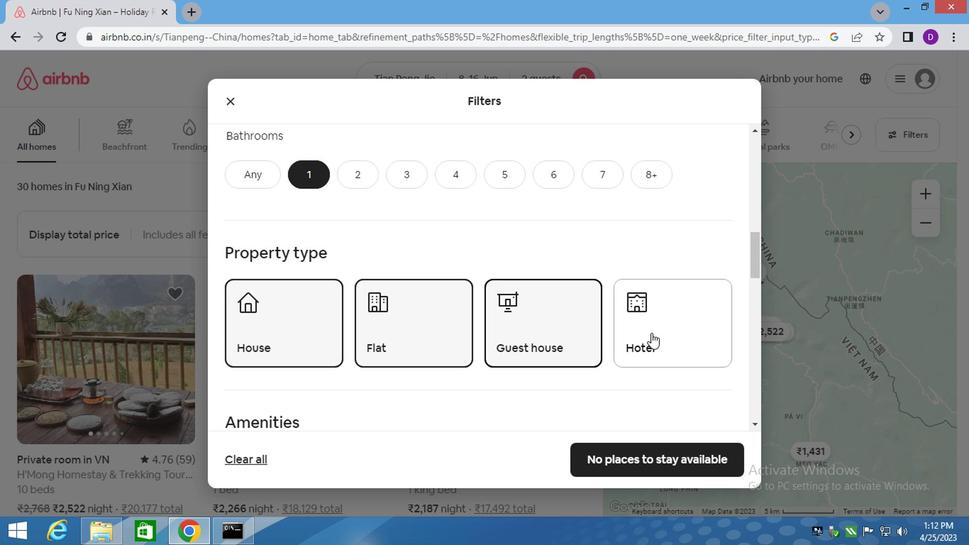 
Action: Mouse pressed left at (650, 331)
Screenshot: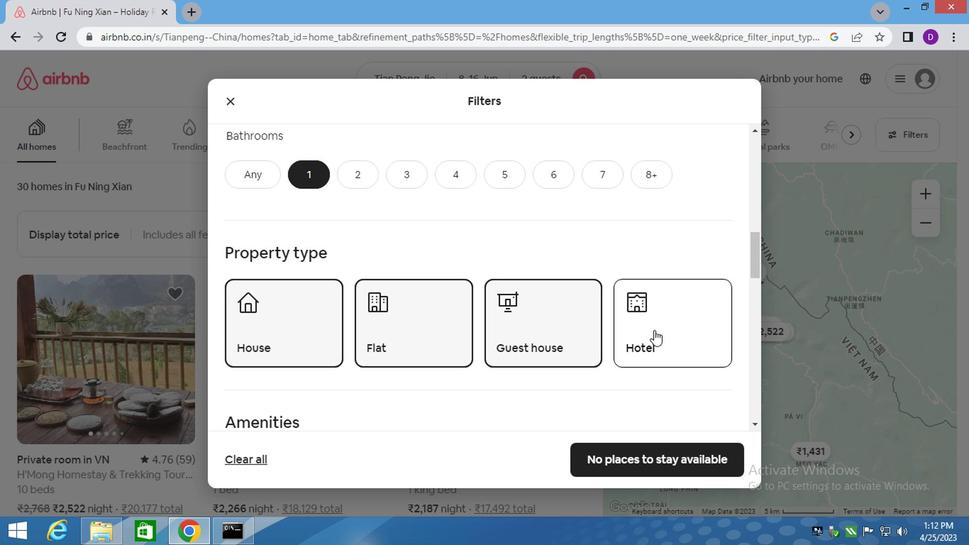 
Action: Mouse moved to (537, 345)
Screenshot: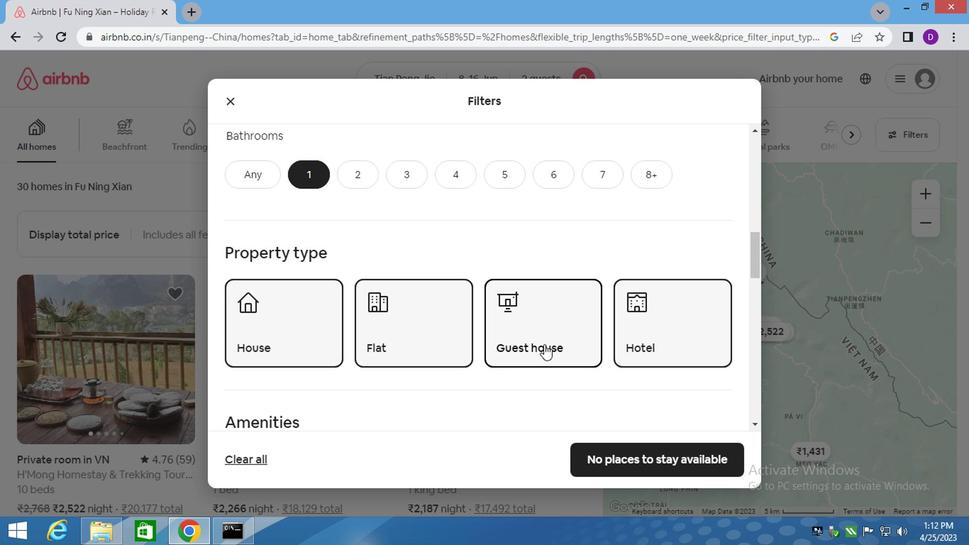 
Action: Mouse scrolled (537, 344) with delta (0, 0)
Screenshot: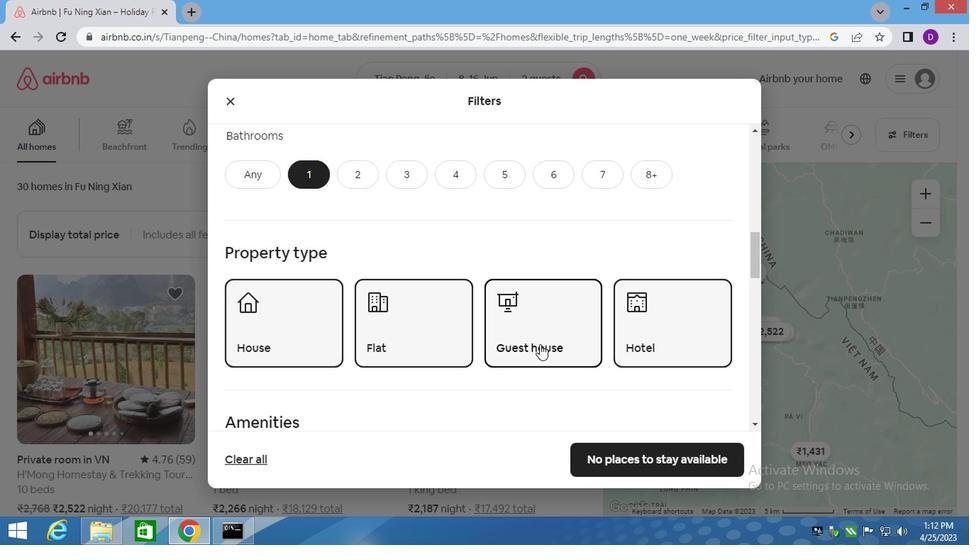 
Action: Mouse moved to (537, 345)
Screenshot: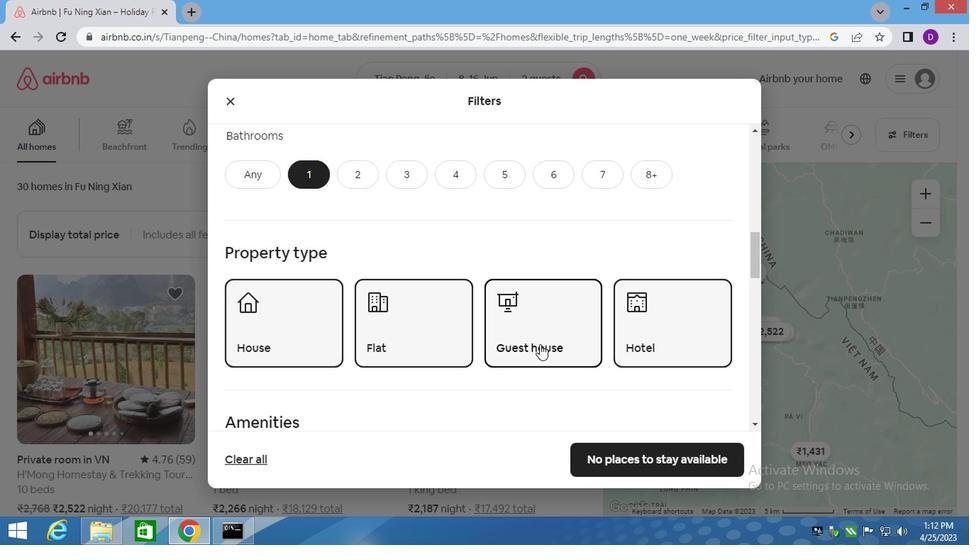 
Action: Mouse scrolled (537, 344) with delta (0, 0)
Screenshot: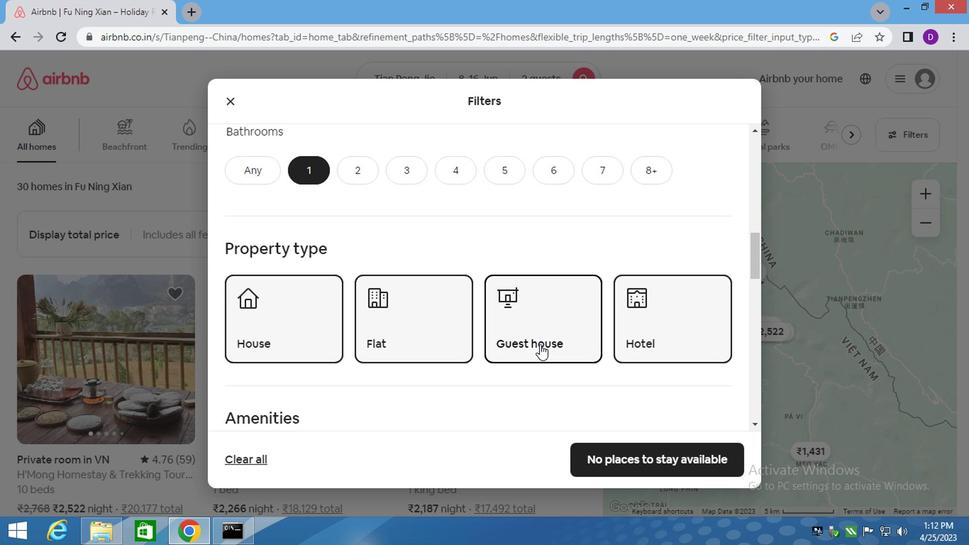 
Action: Mouse moved to (517, 325)
Screenshot: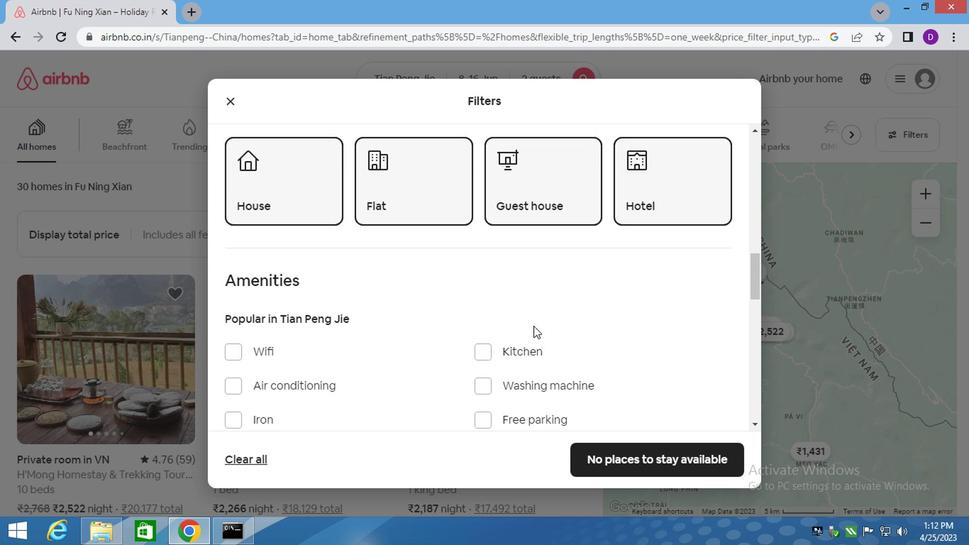 
Action: Mouse scrolled (517, 325) with delta (0, 0)
Screenshot: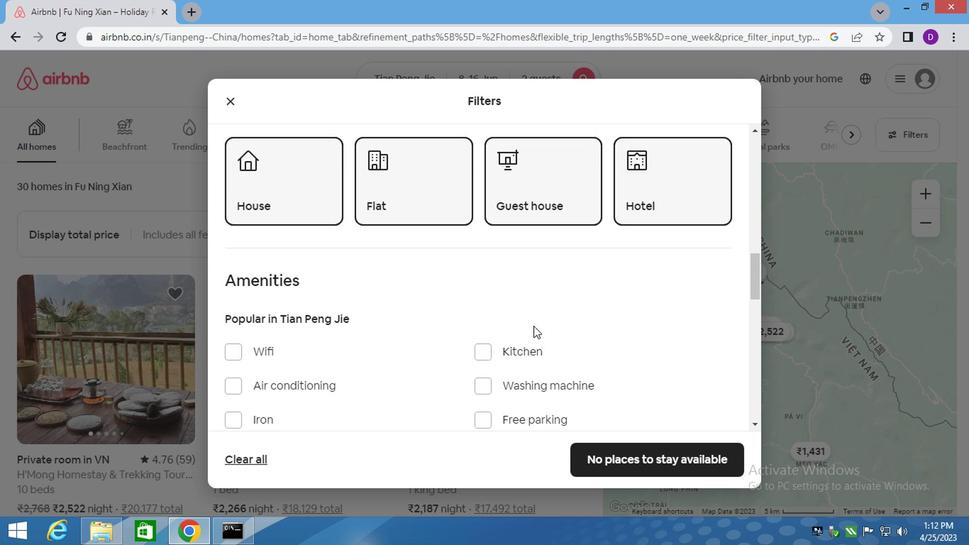 
Action: Mouse moved to (514, 325)
Screenshot: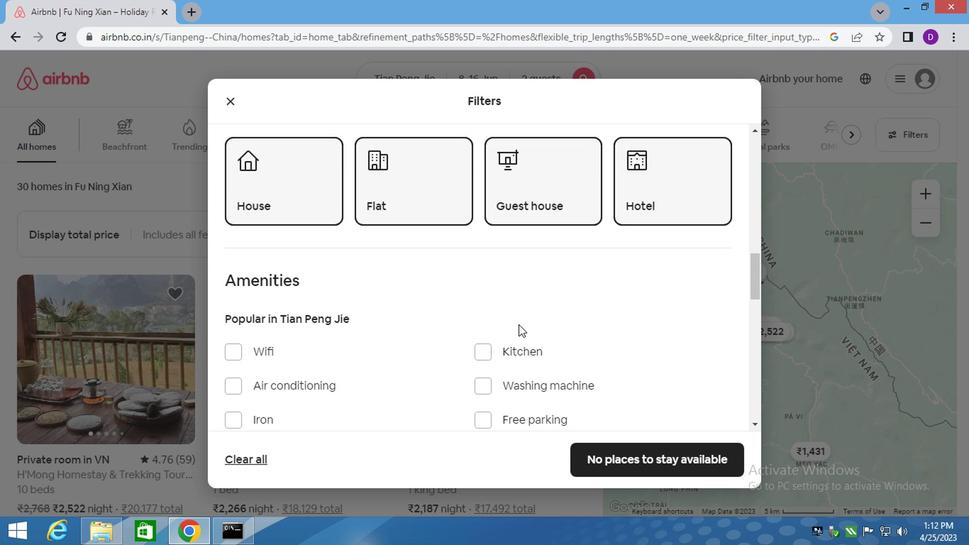 
Action: Mouse scrolled (514, 325) with delta (0, 0)
Screenshot: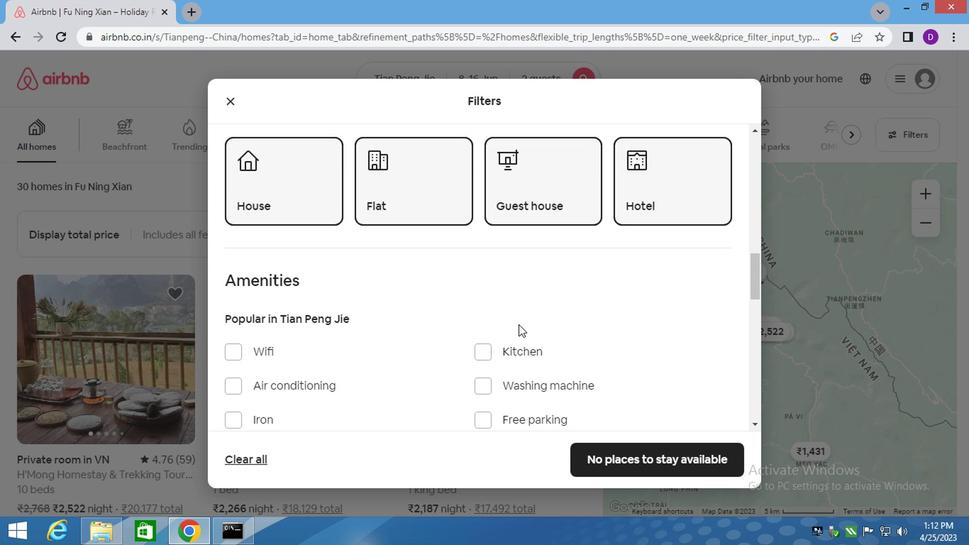 
Action: Mouse moved to (460, 308)
Screenshot: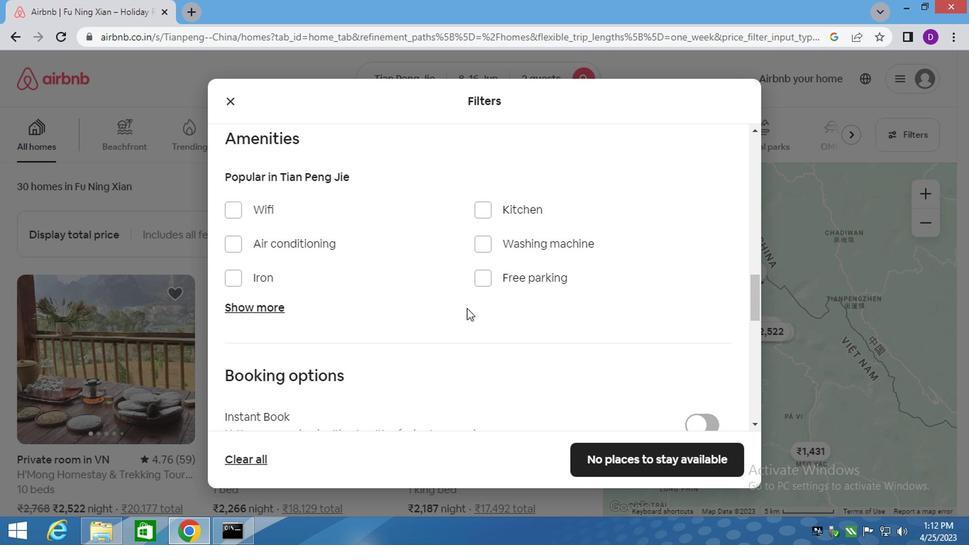 
Action: Mouse scrolled (460, 307) with delta (0, -1)
Screenshot: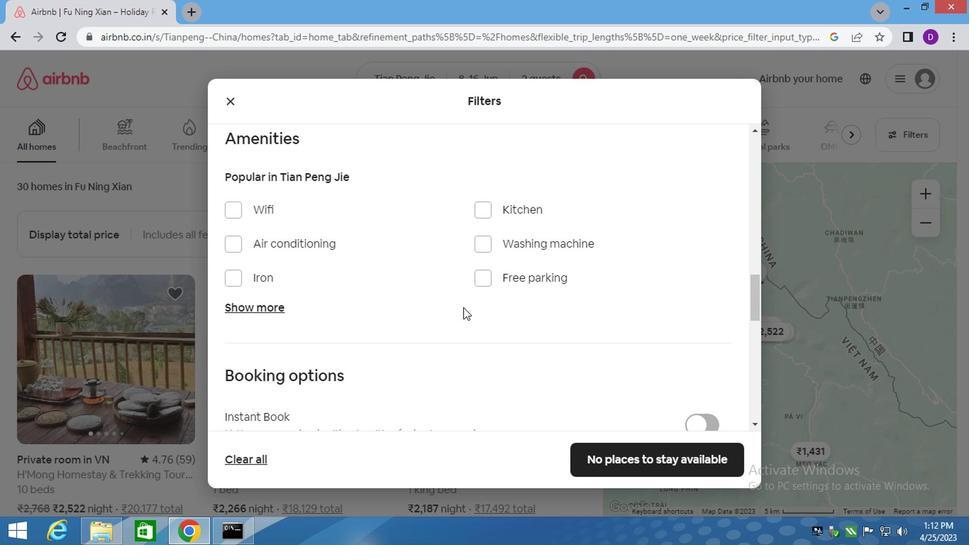 
Action: Mouse scrolled (460, 307) with delta (0, -1)
Screenshot: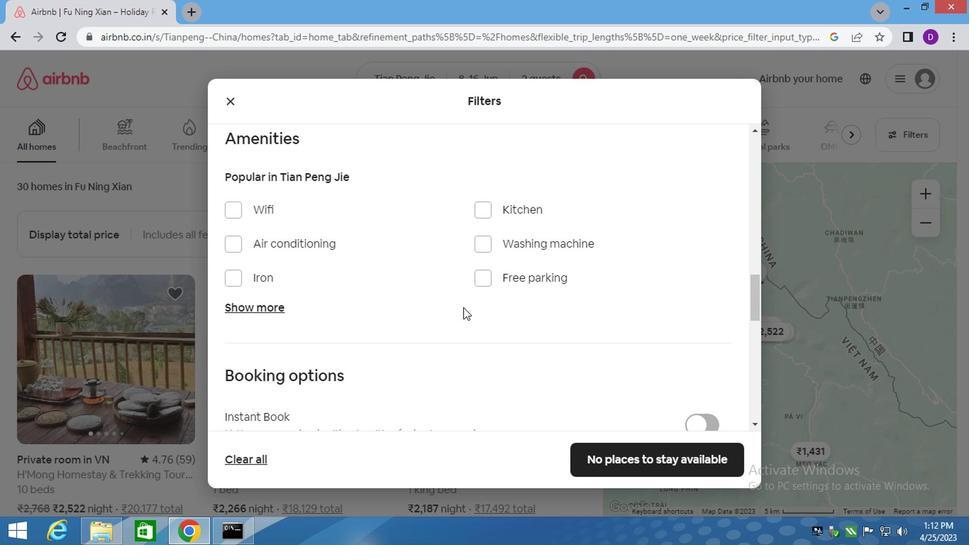 
Action: Mouse moved to (688, 325)
Screenshot: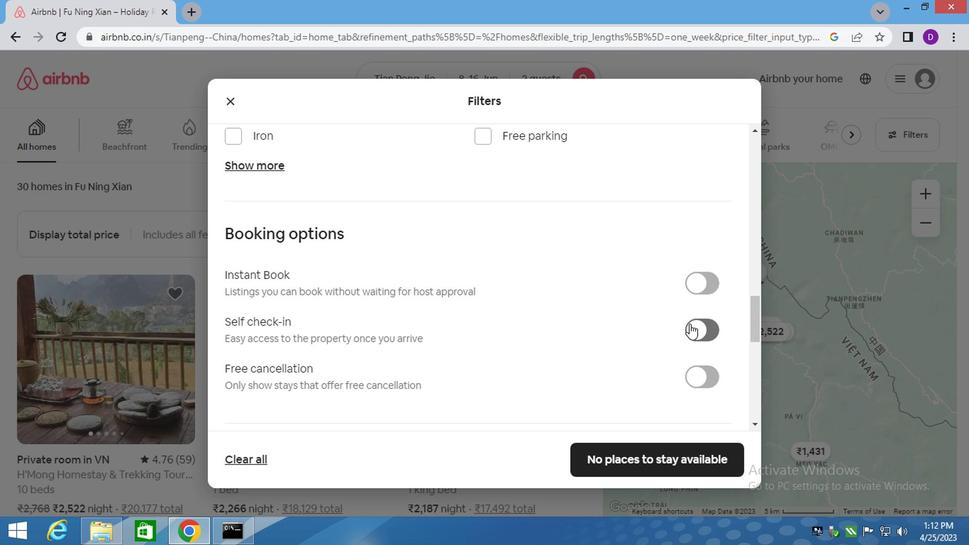 
Action: Mouse pressed left at (688, 325)
Screenshot: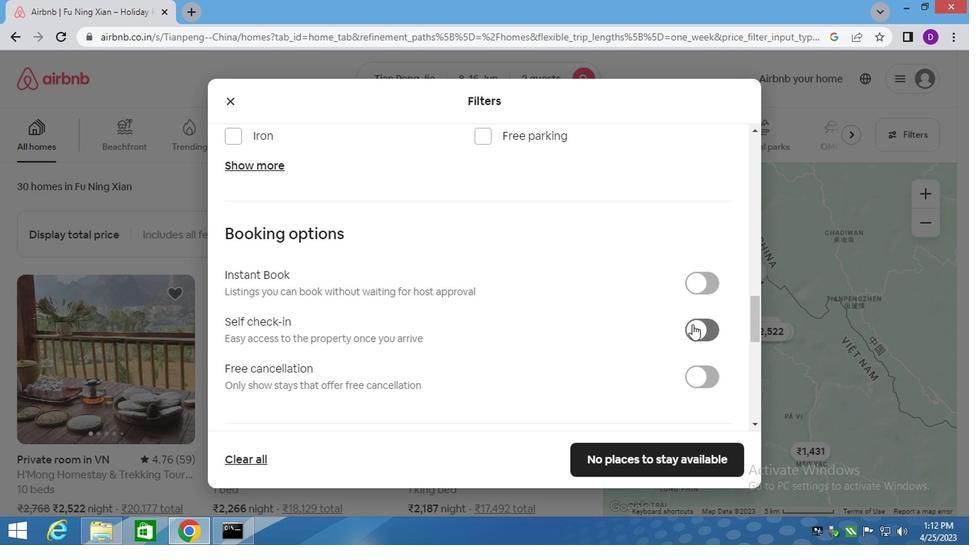 
Action: Mouse moved to (497, 332)
Screenshot: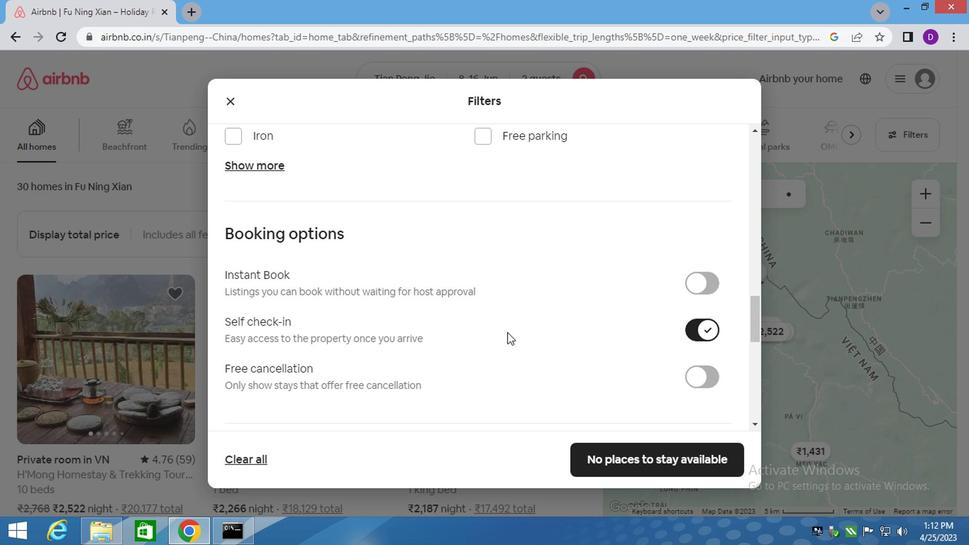 
Action: Mouse scrolled (497, 331) with delta (0, -1)
Screenshot: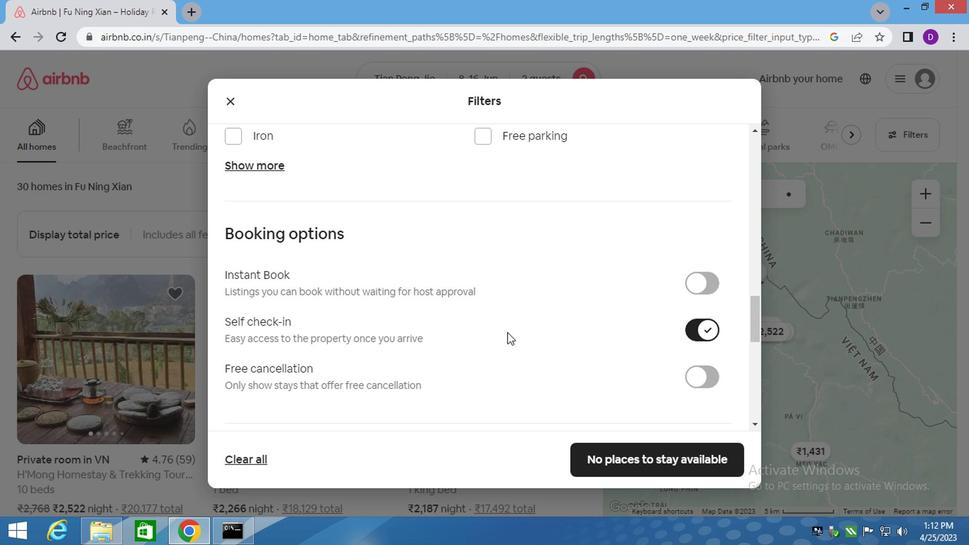 
Action: Mouse moved to (490, 334)
Screenshot: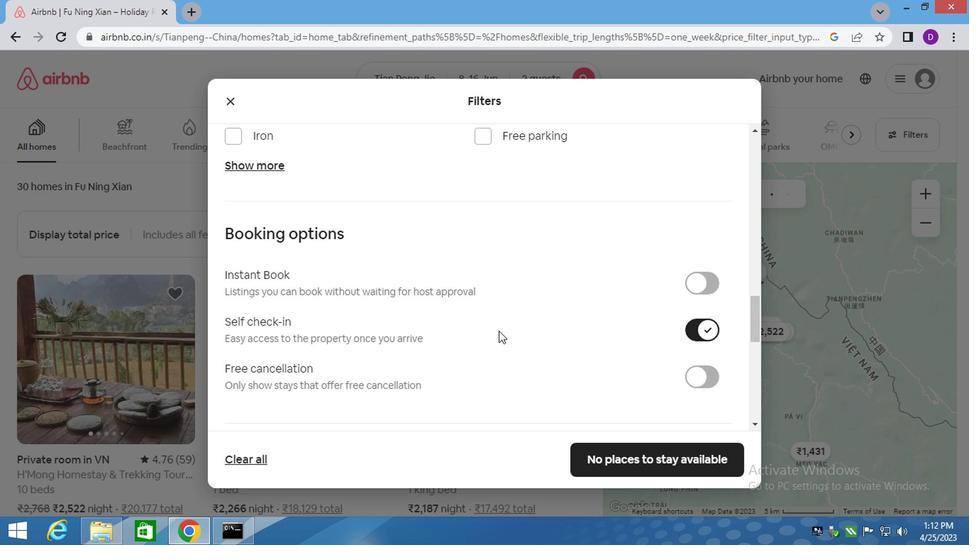 
Action: Mouse scrolled (490, 332) with delta (0, -1)
Screenshot: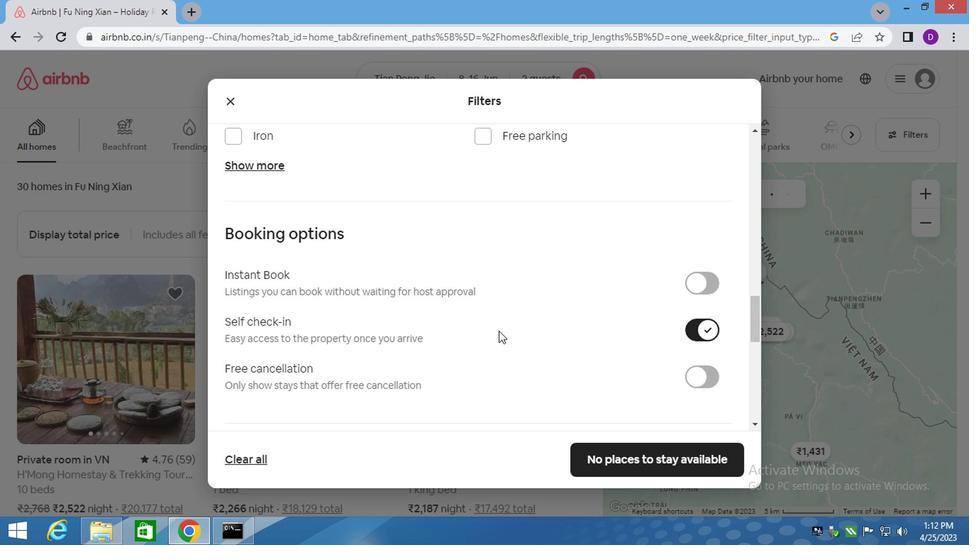 
Action: Mouse moved to (484, 336)
Screenshot: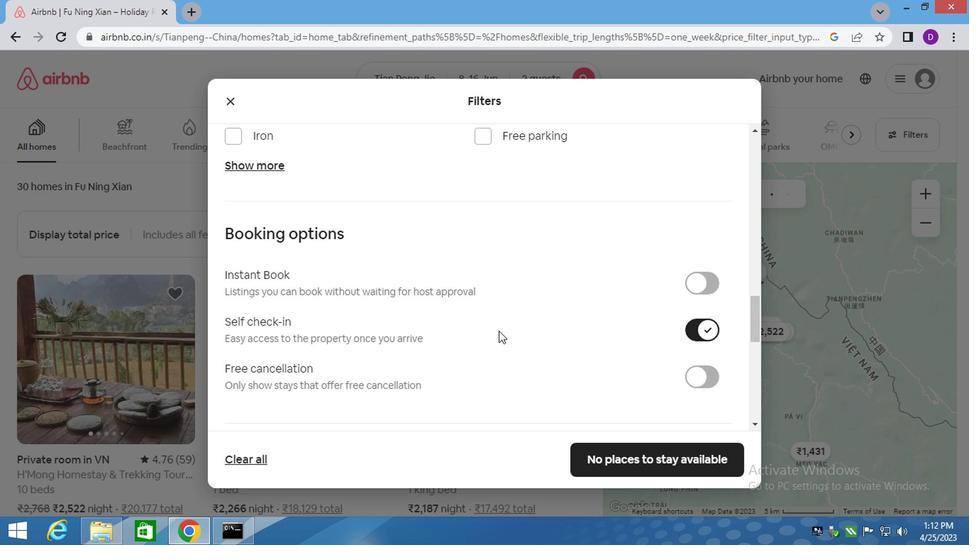 
Action: Mouse scrolled (486, 334) with delta (0, 0)
Screenshot: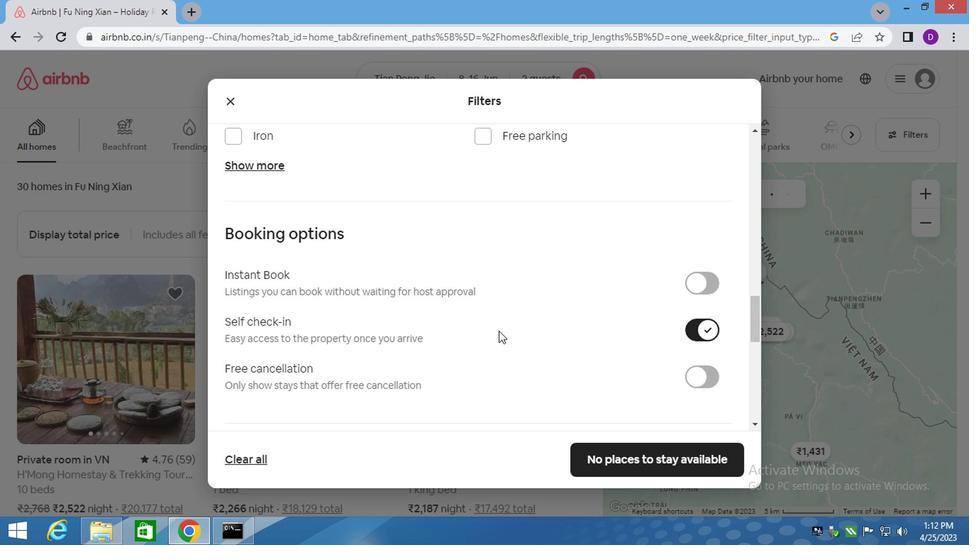 
Action: Mouse scrolled (484, 335) with delta (0, 0)
Screenshot: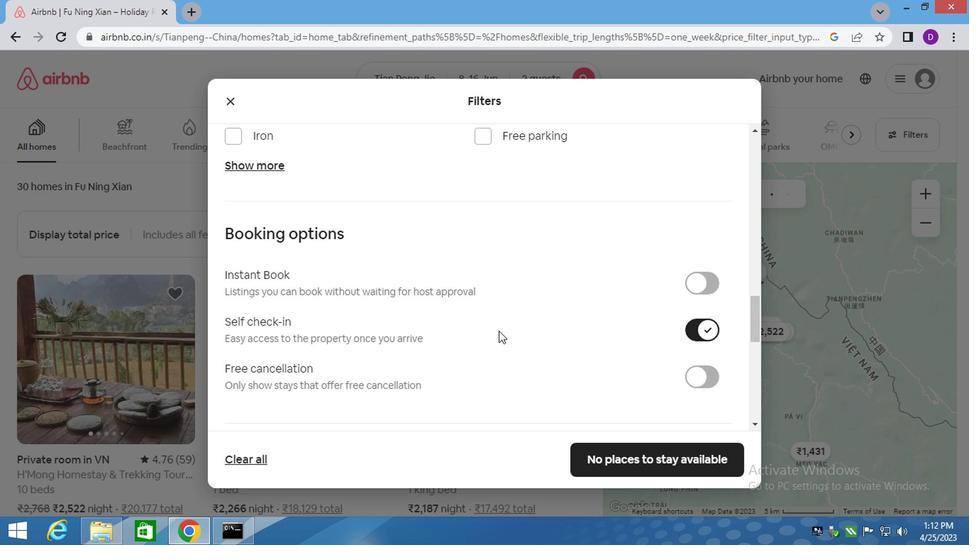 
Action: Mouse moved to (482, 336)
Screenshot: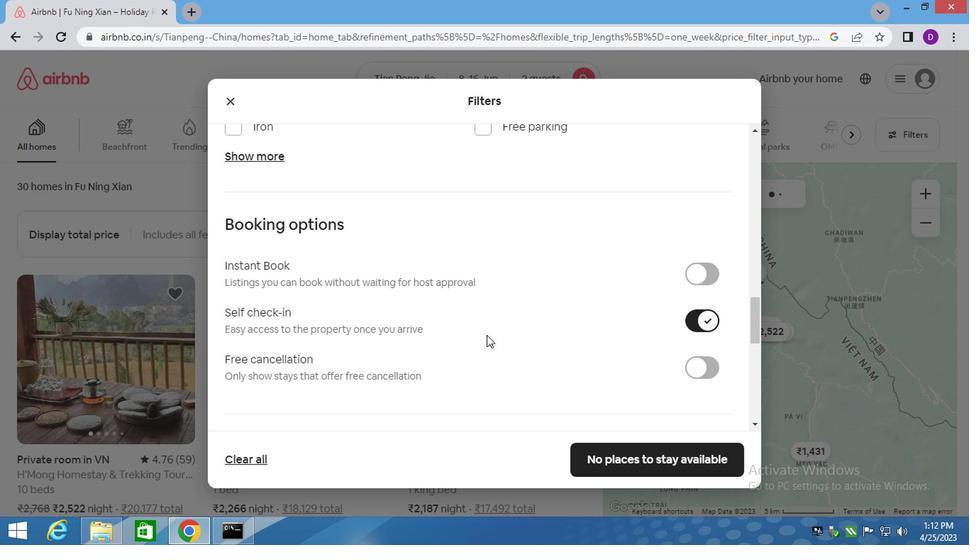 
Action: Mouse scrolled (483, 335) with delta (0, 0)
Screenshot: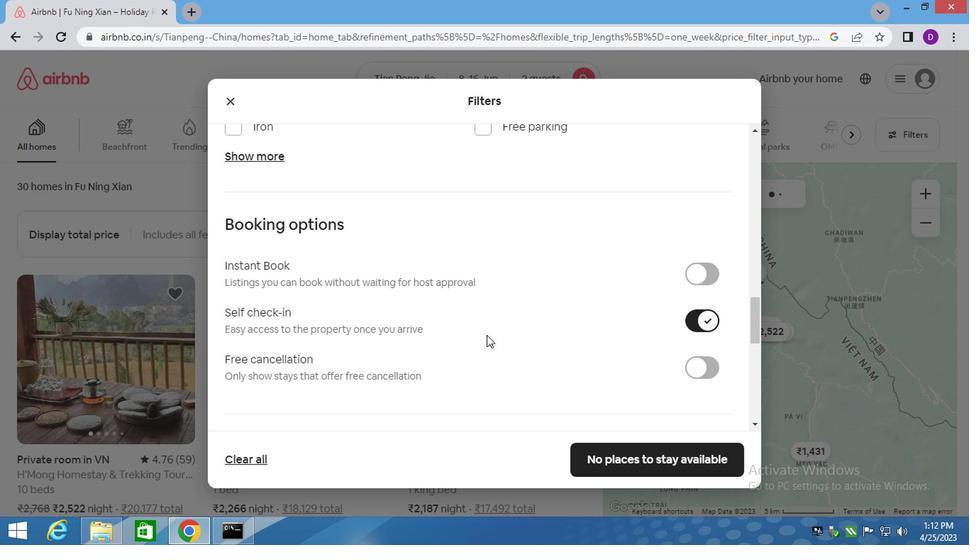 
Action: Mouse moved to (482, 336)
Screenshot: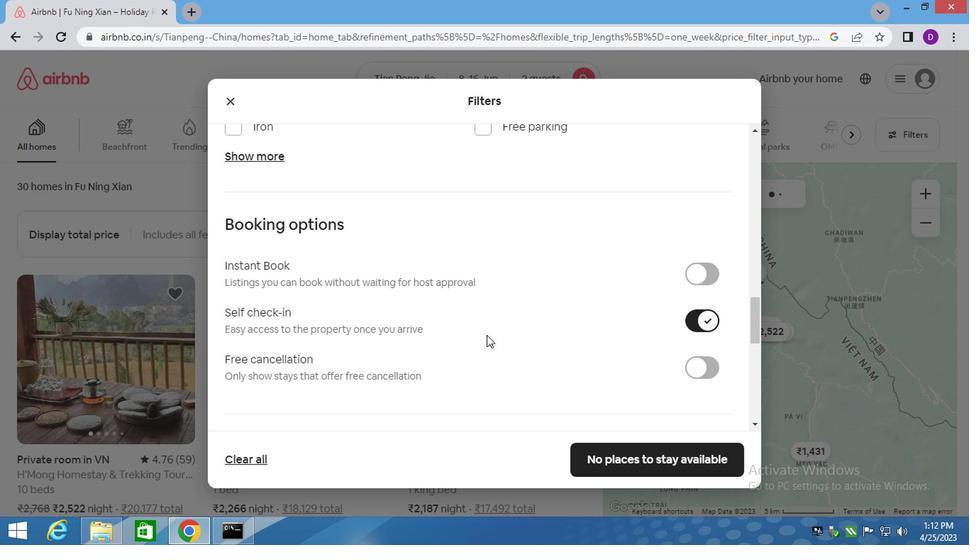 
Action: Mouse scrolled (482, 335) with delta (0, 0)
Screenshot: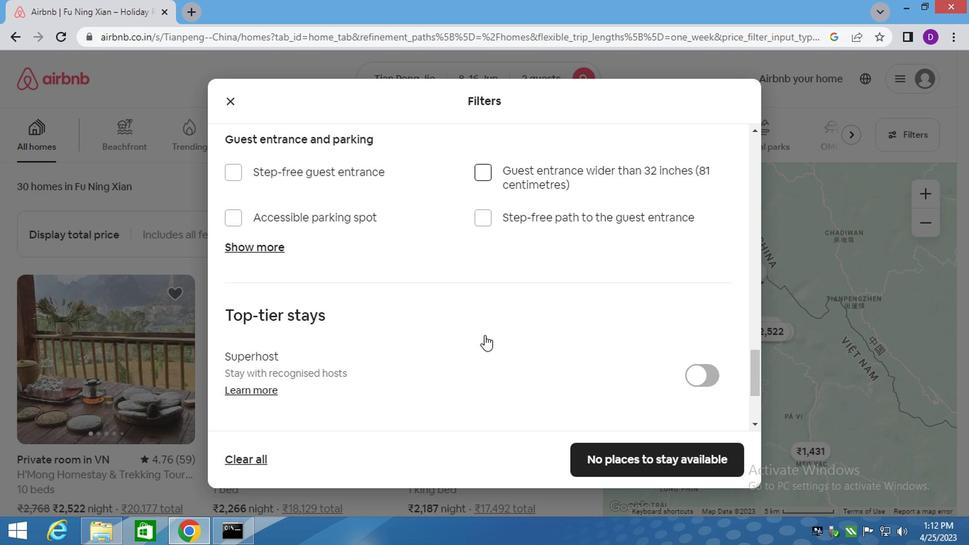 
Action: Mouse moved to (482, 337)
Screenshot: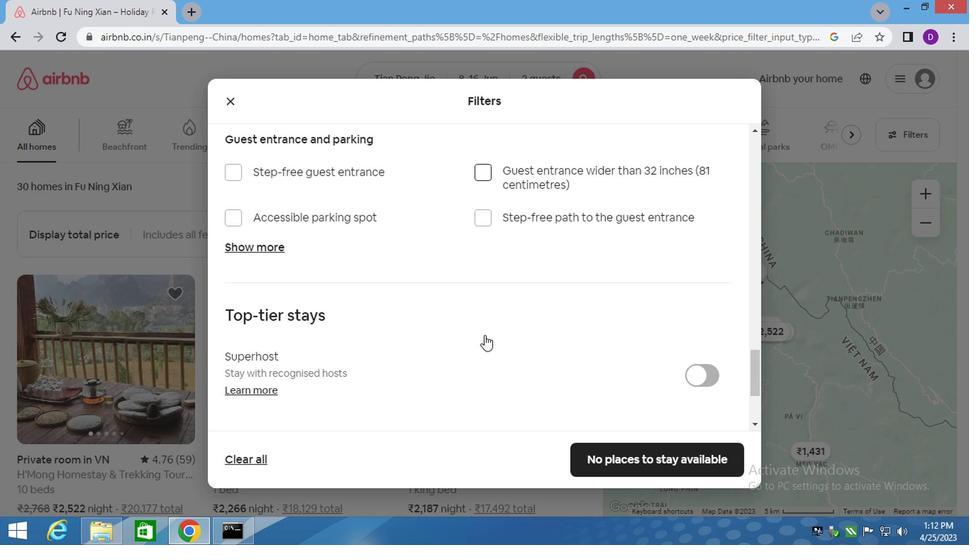 
Action: Mouse scrolled (482, 336) with delta (0, -1)
Screenshot: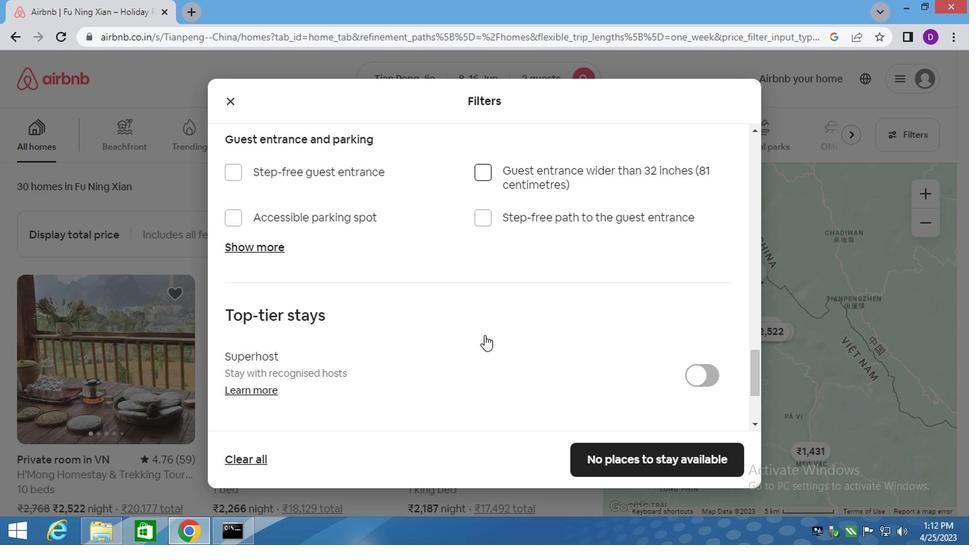 
Action: Mouse scrolled (482, 336) with delta (0, -1)
Screenshot: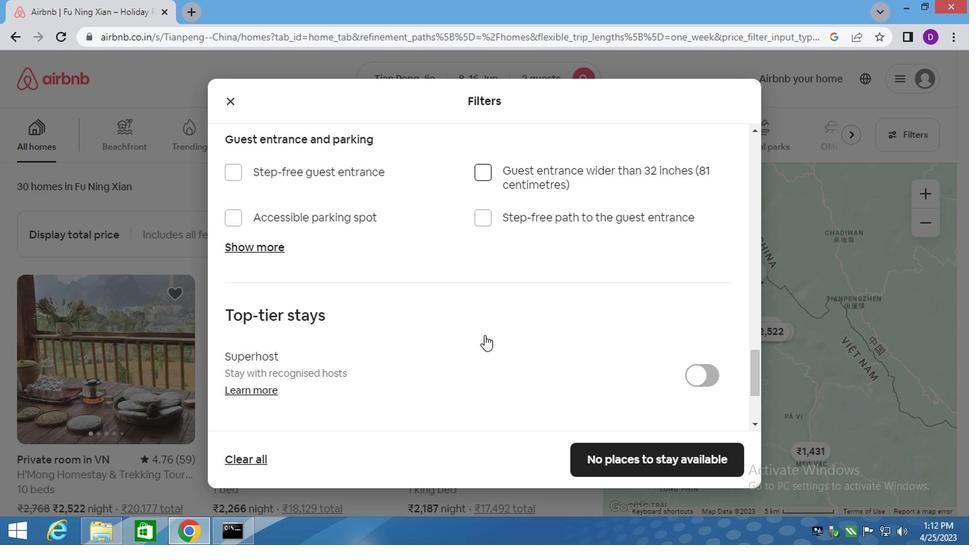 
Action: Mouse scrolled (482, 336) with delta (0, -1)
Screenshot: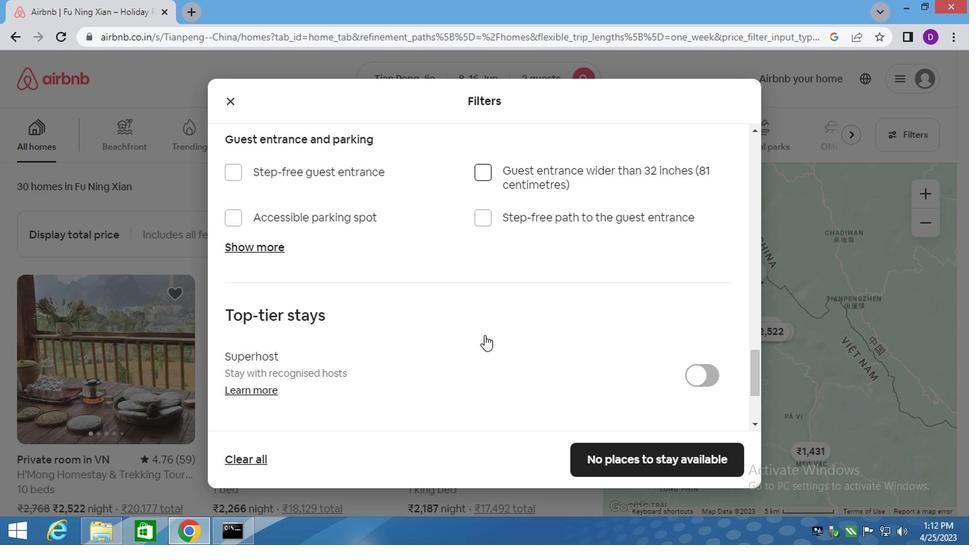 
Action: Mouse moved to (482, 338)
Screenshot: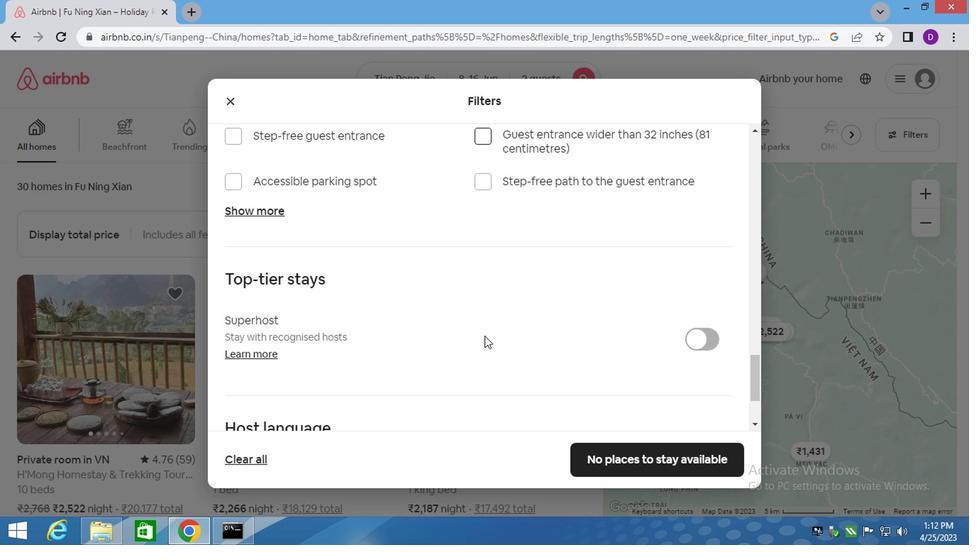 
Action: Mouse scrolled (482, 337) with delta (0, 0)
Screenshot: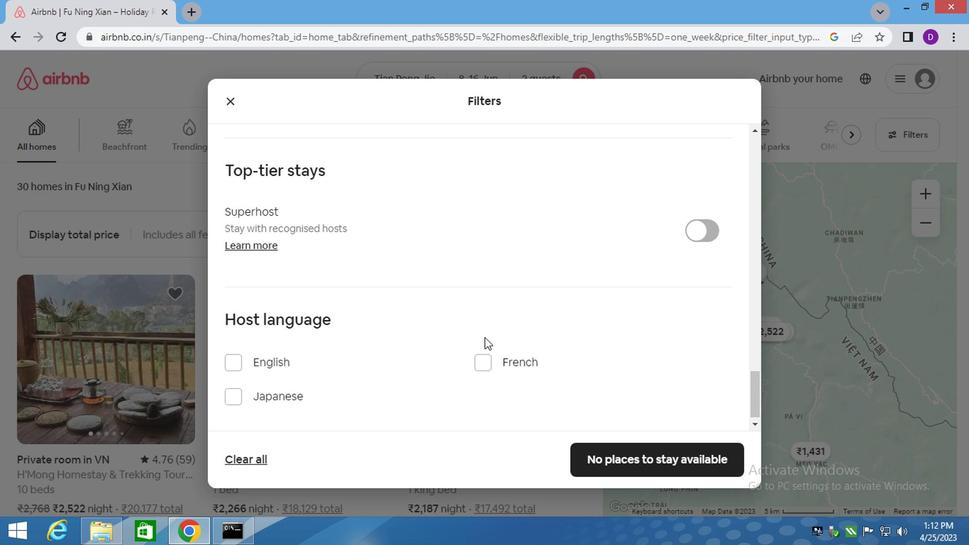 
Action: Mouse scrolled (482, 337) with delta (0, 0)
Screenshot: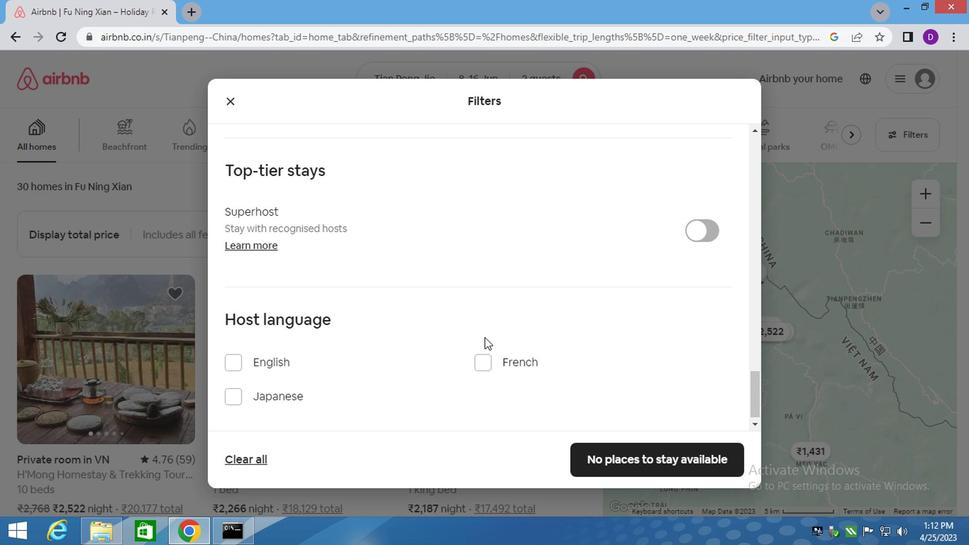 
Action: Mouse moved to (482, 339)
Screenshot: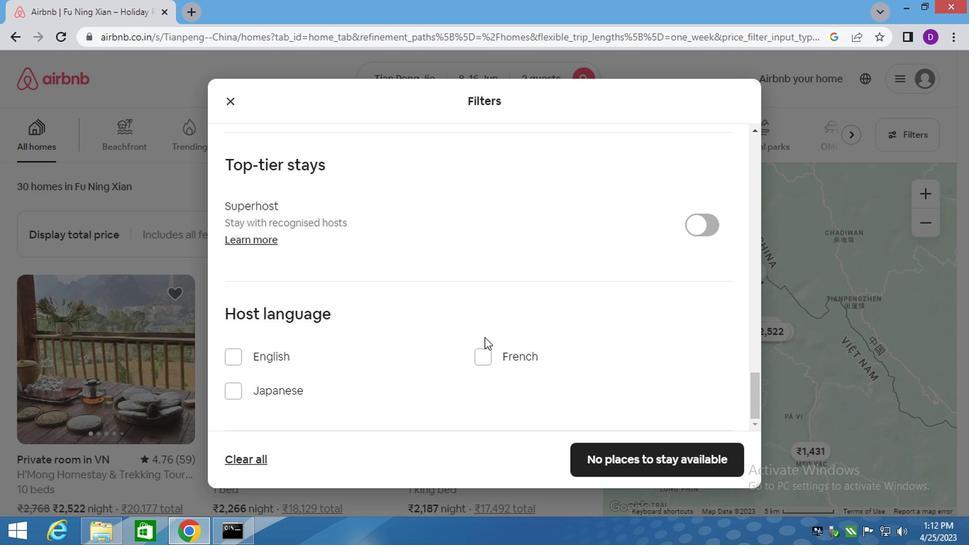 
Action: Mouse scrolled (482, 338) with delta (0, -1)
Screenshot: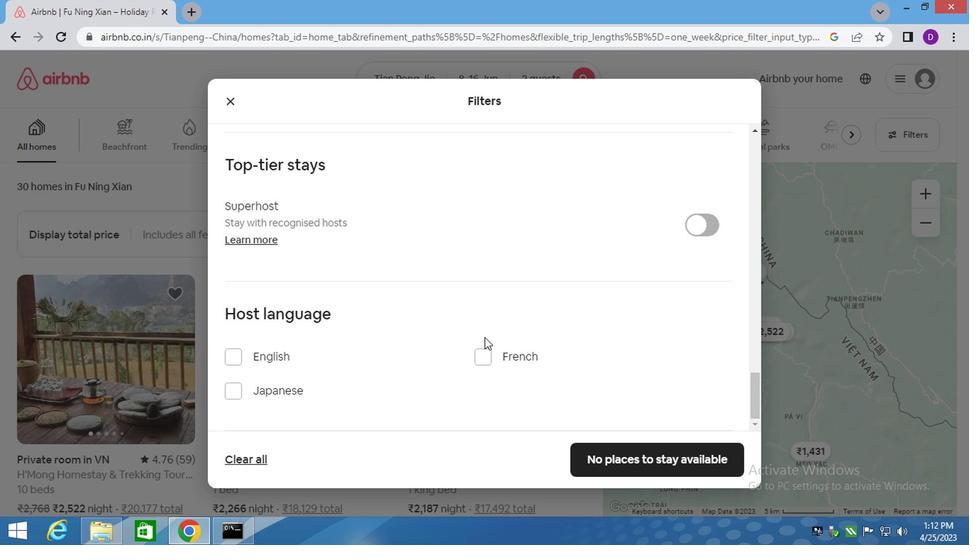 
Action: Mouse scrolled (482, 338) with delta (0, -1)
Screenshot: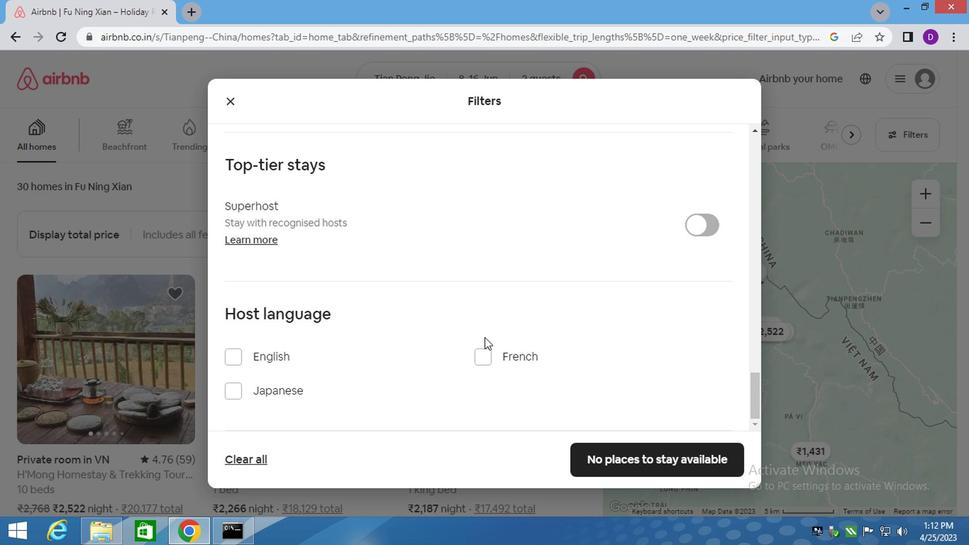 
Action: Mouse moved to (482, 339)
Screenshot: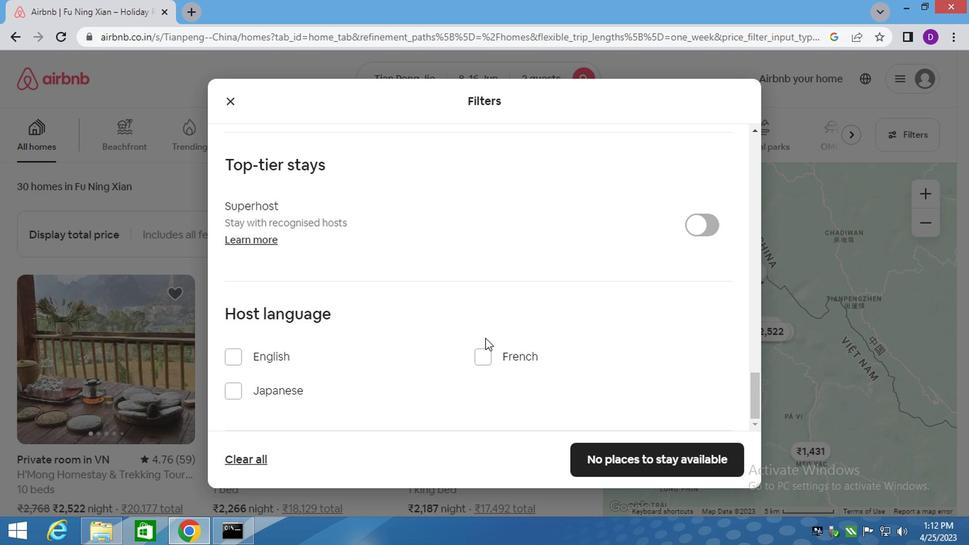 
Action: Mouse scrolled (482, 339) with delta (0, 0)
Screenshot: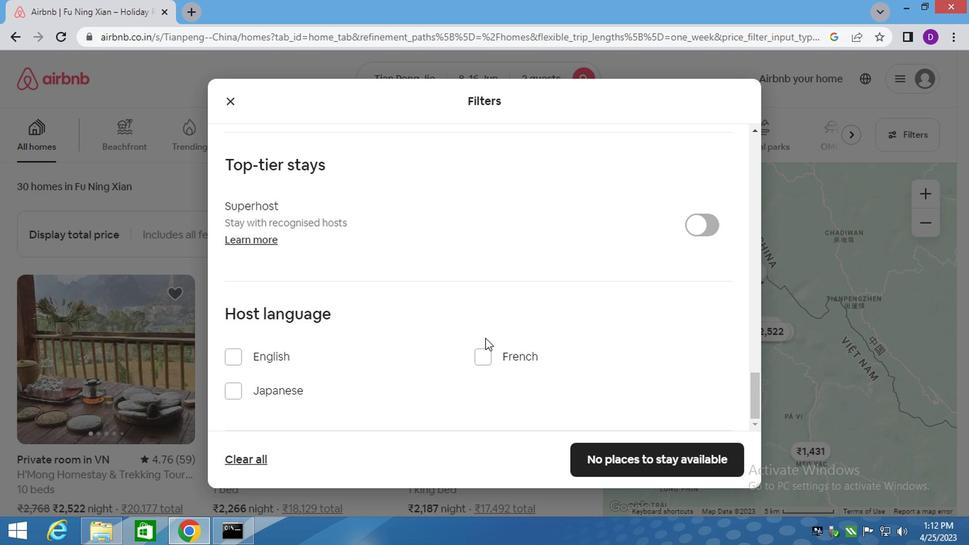 
Action: Mouse moved to (482, 342)
Screenshot: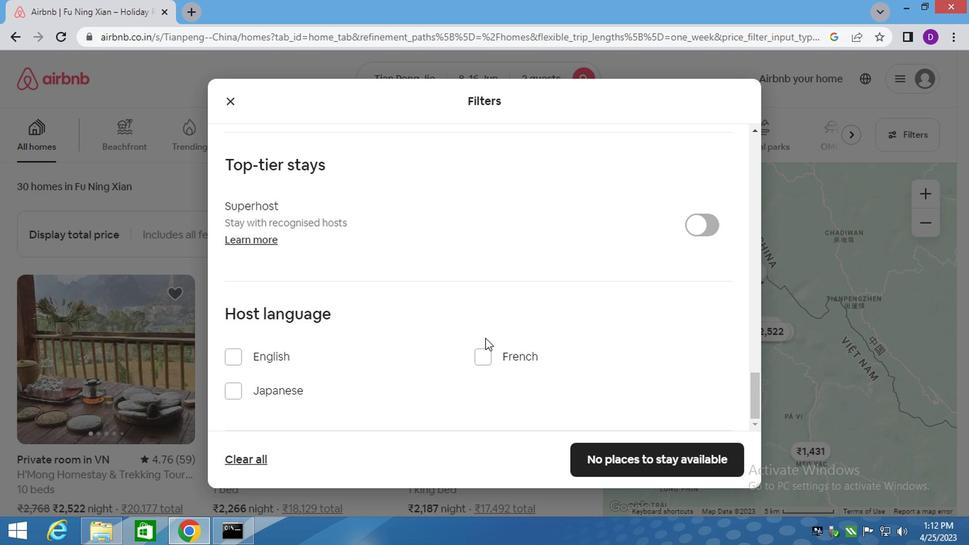 
Action: Mouse scrolled (482, 341) with delta (0, -1)
Screenshot: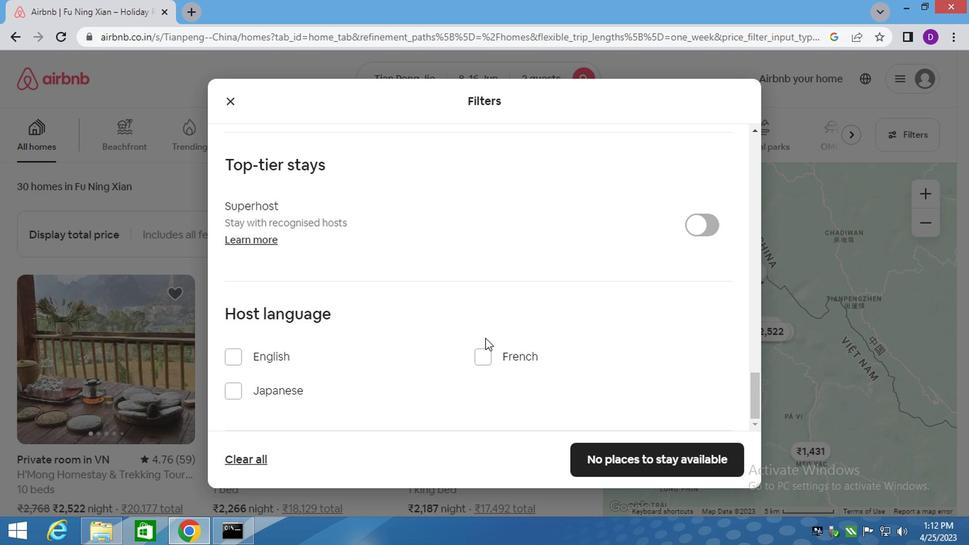 
Action: Mouse moved to (474, 344)
Screenshot: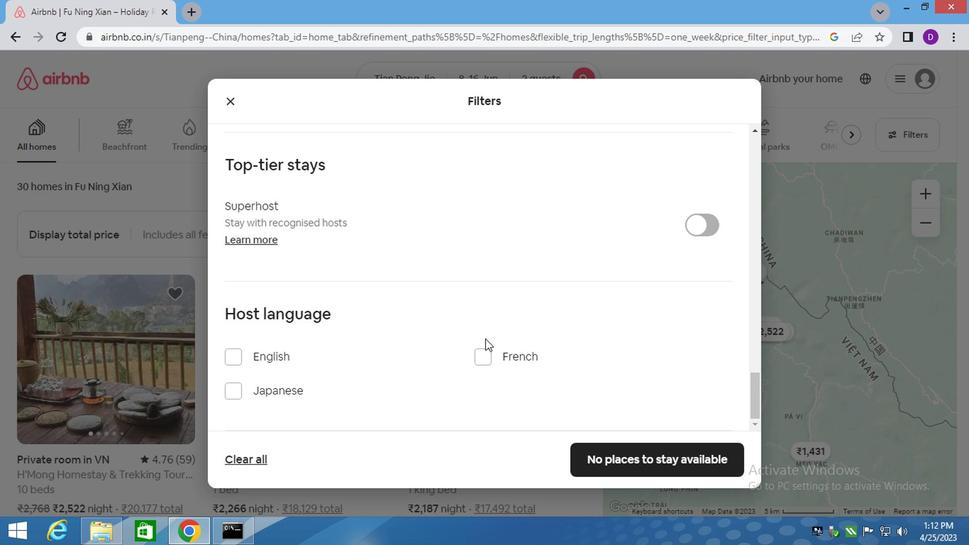 
Action: Mouse scrolled (474, 343) with delta (0, -1)
Screenshot: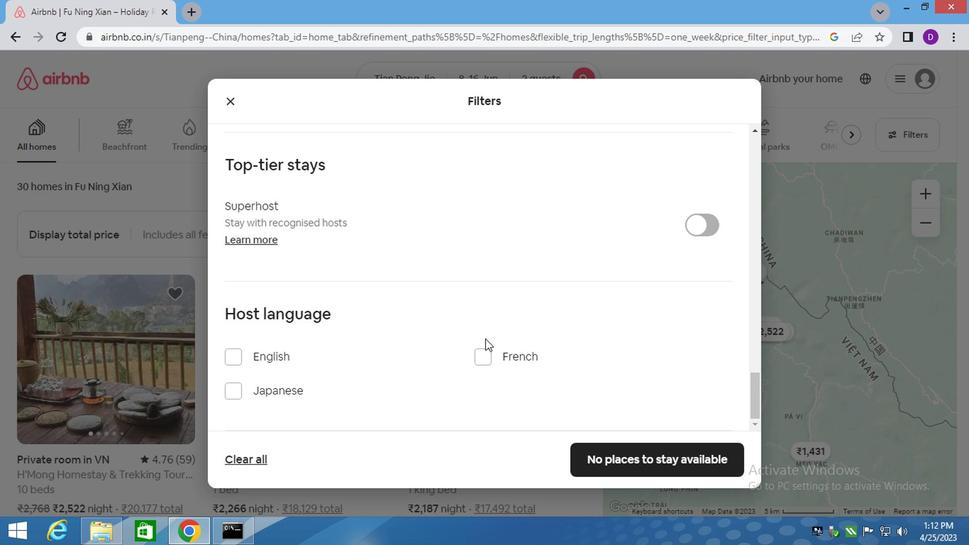 
Action: Mouse moved to (393, 355)
Screenshot: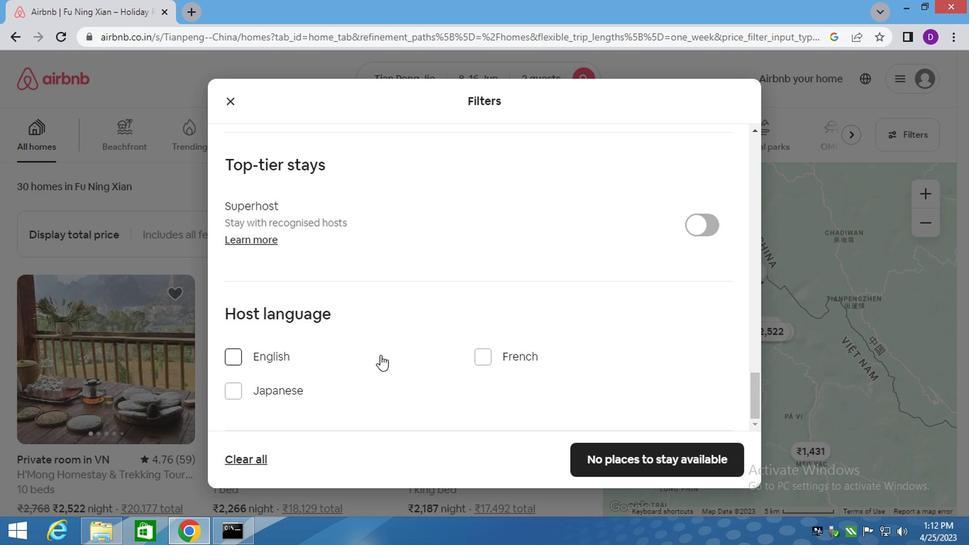 
Action: Mouse scrolled (393, 355) with delta (0, 0)
Screenshot: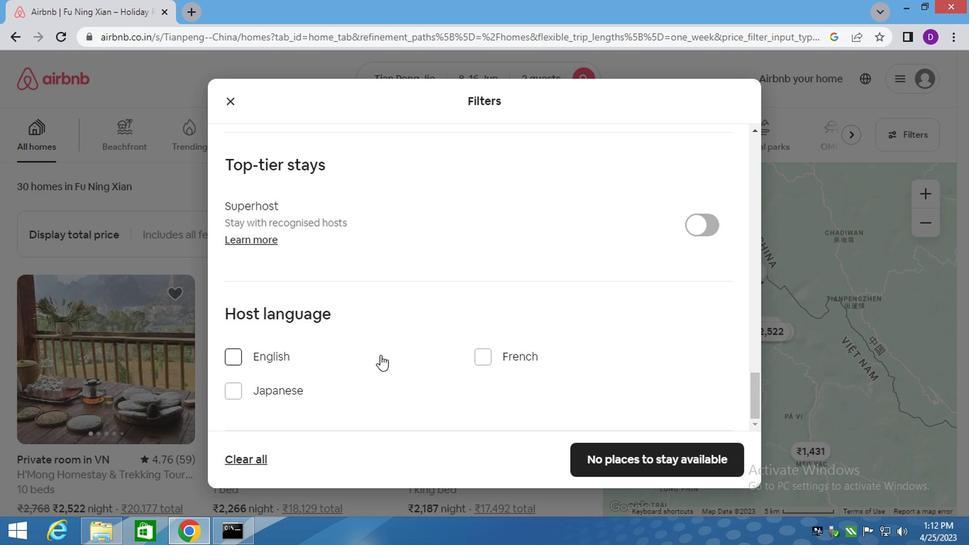 
Action: Mouse moved to (398, 358)
Screenshot: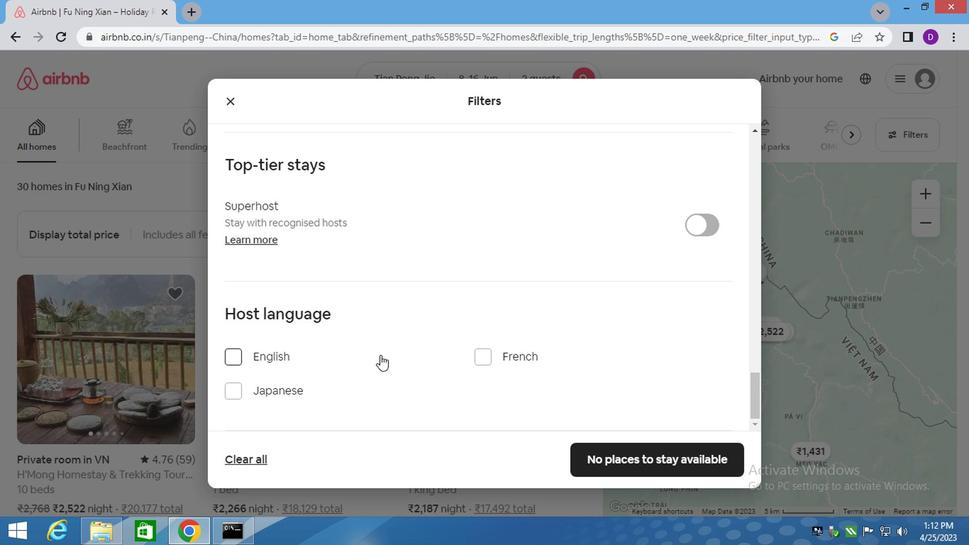 
Action: Mouse scrolled (398, 357) with delta (0, -1)
Screenshot: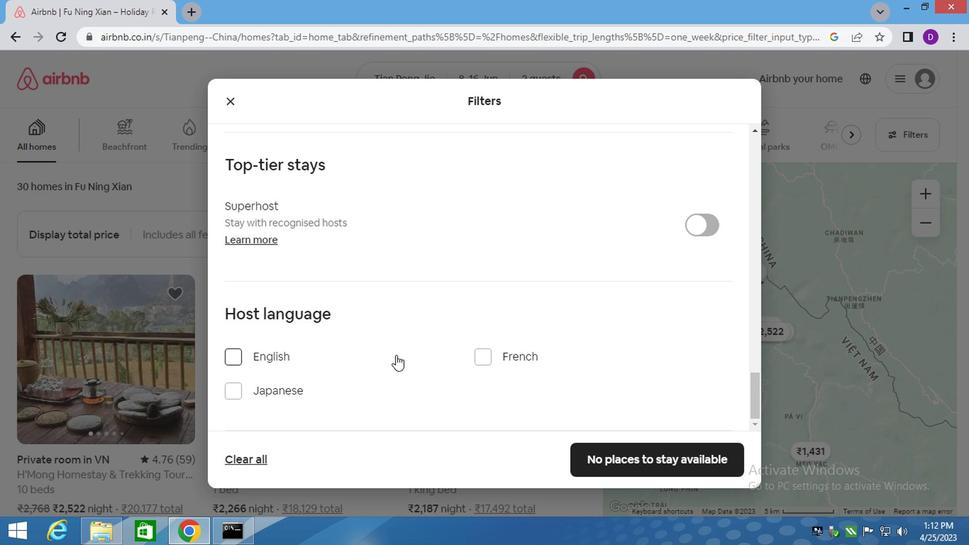 
Action: Mouse moved to (395, 361)
Screenshot: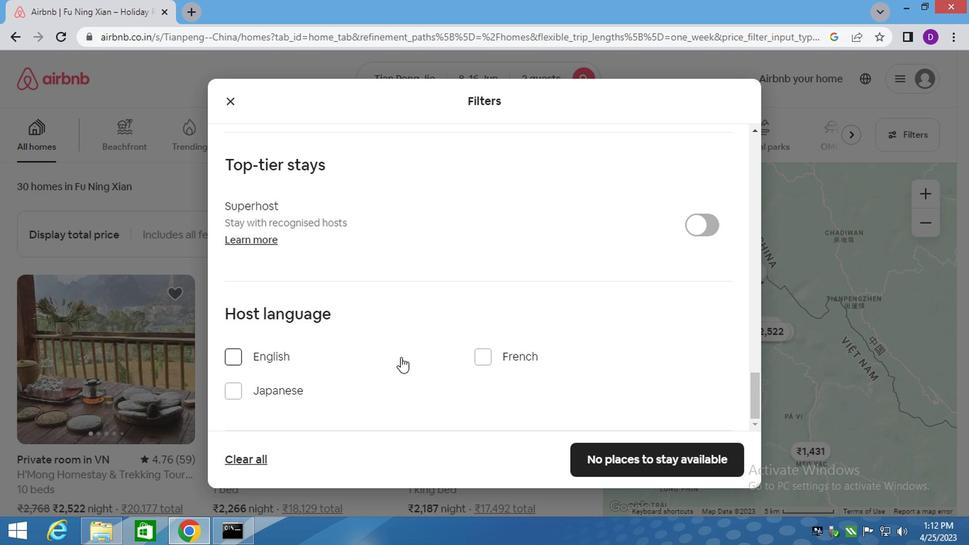 
Action: Mouse scrolled (395, 360) with delta (0, -1)
Screenshot: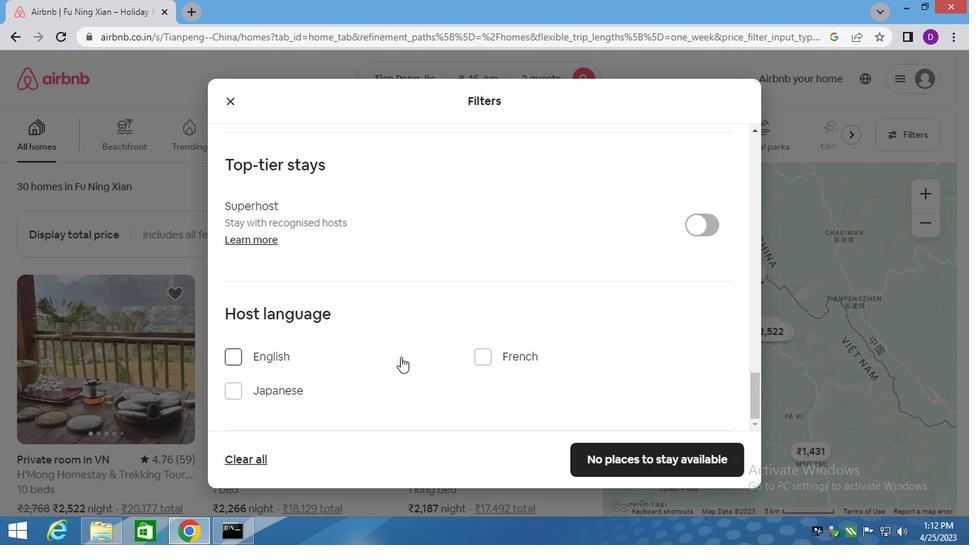 
Action: Mouse moved to (638, 458)
Screenshot: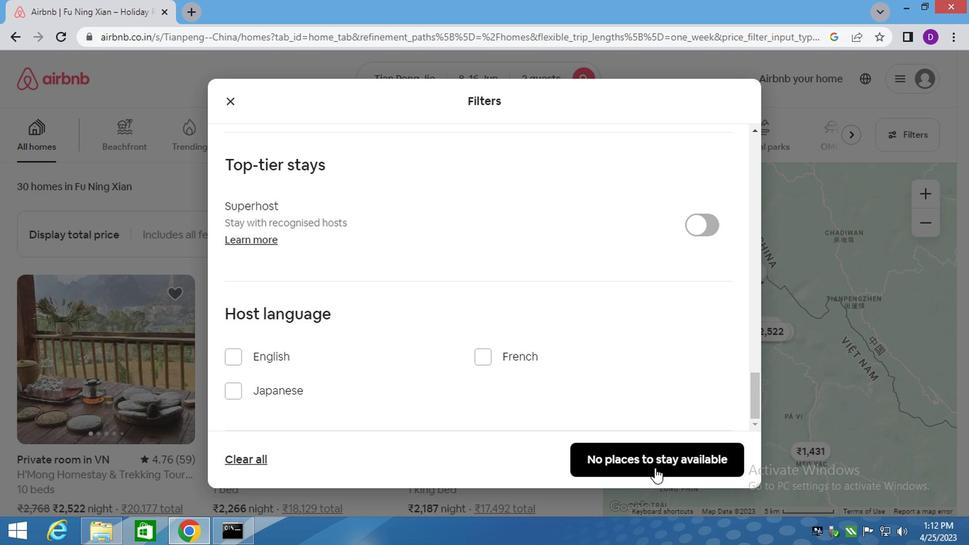 
Action: Mouse pressed left at (638, 458)
Screenshot: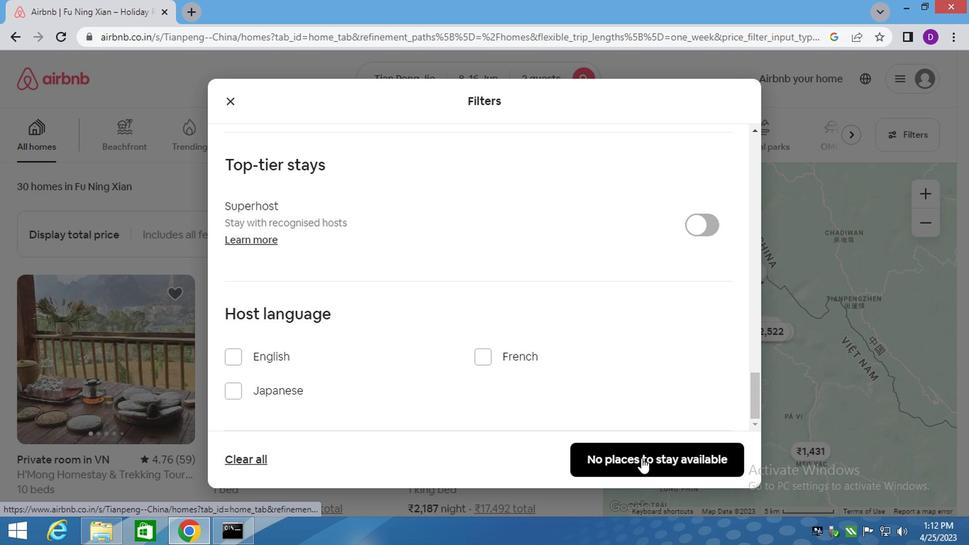 
Action: Mouse moved to (490, 283)
Screenshot: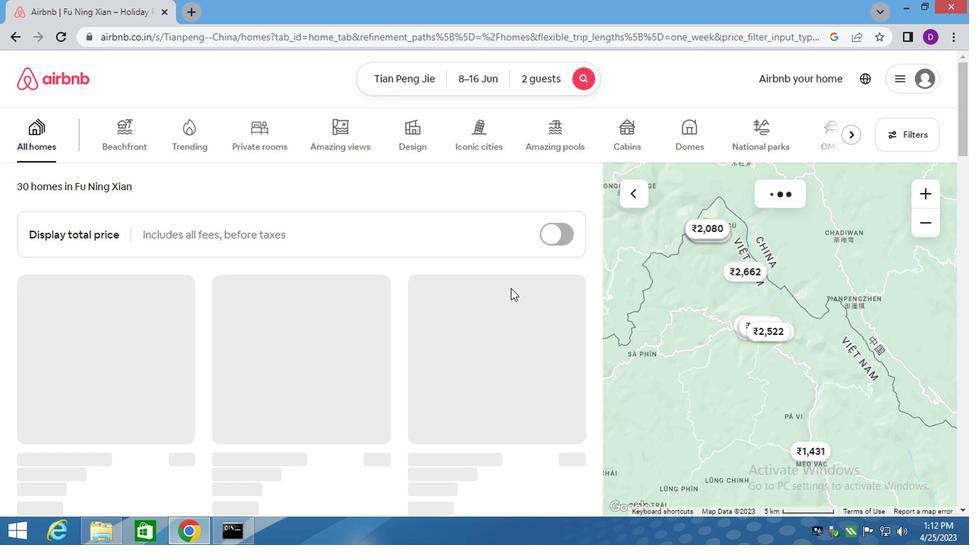 
